 Task: Create a due date automation trigger when advanced on, on the wednesday after a card is due add fields without custom field "Resume" set to a number greater than 1 and lower or equal to 10 at 11:00 AM.
Action: Mouse moved to (1384, 107)
Screenshot: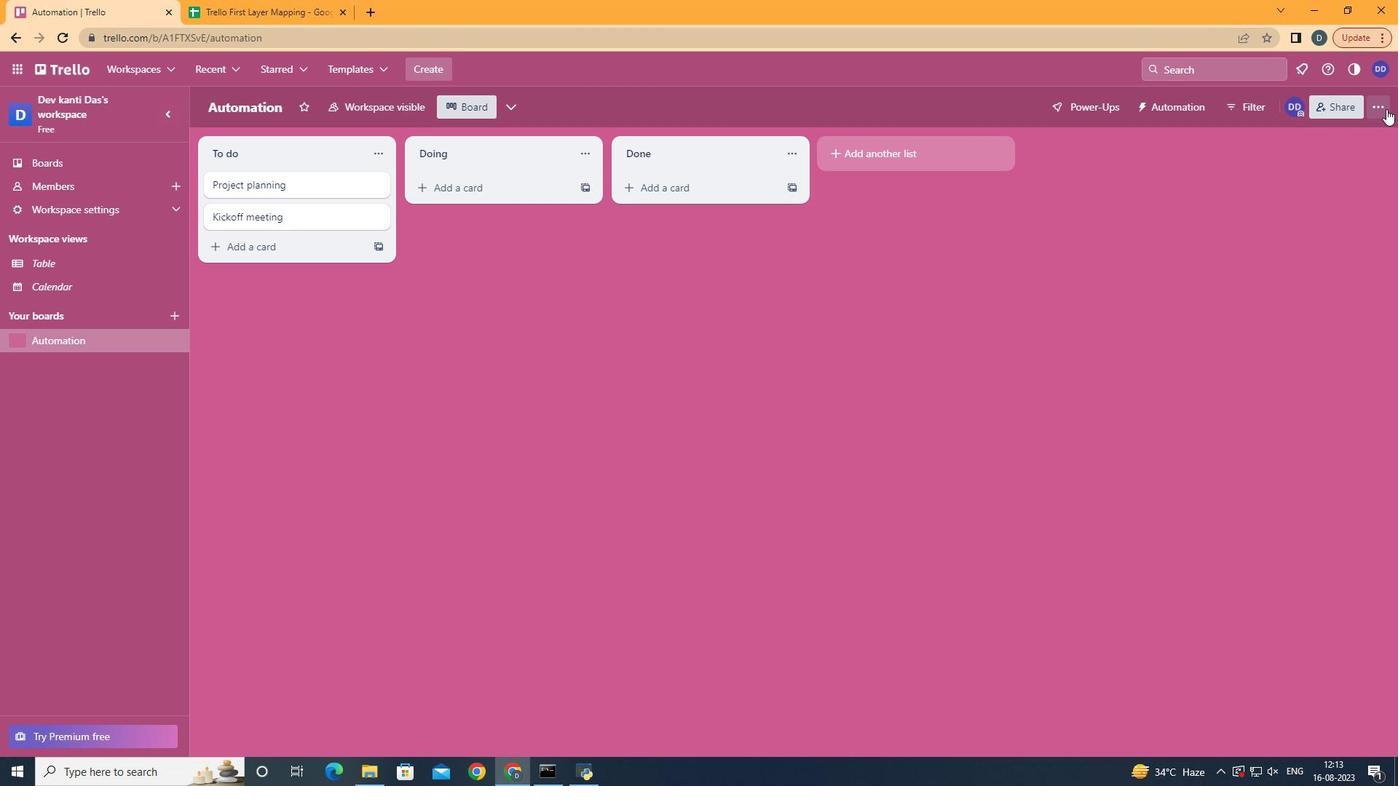 
Action: Mouse pressed left at (1384, 107)
Screenshot: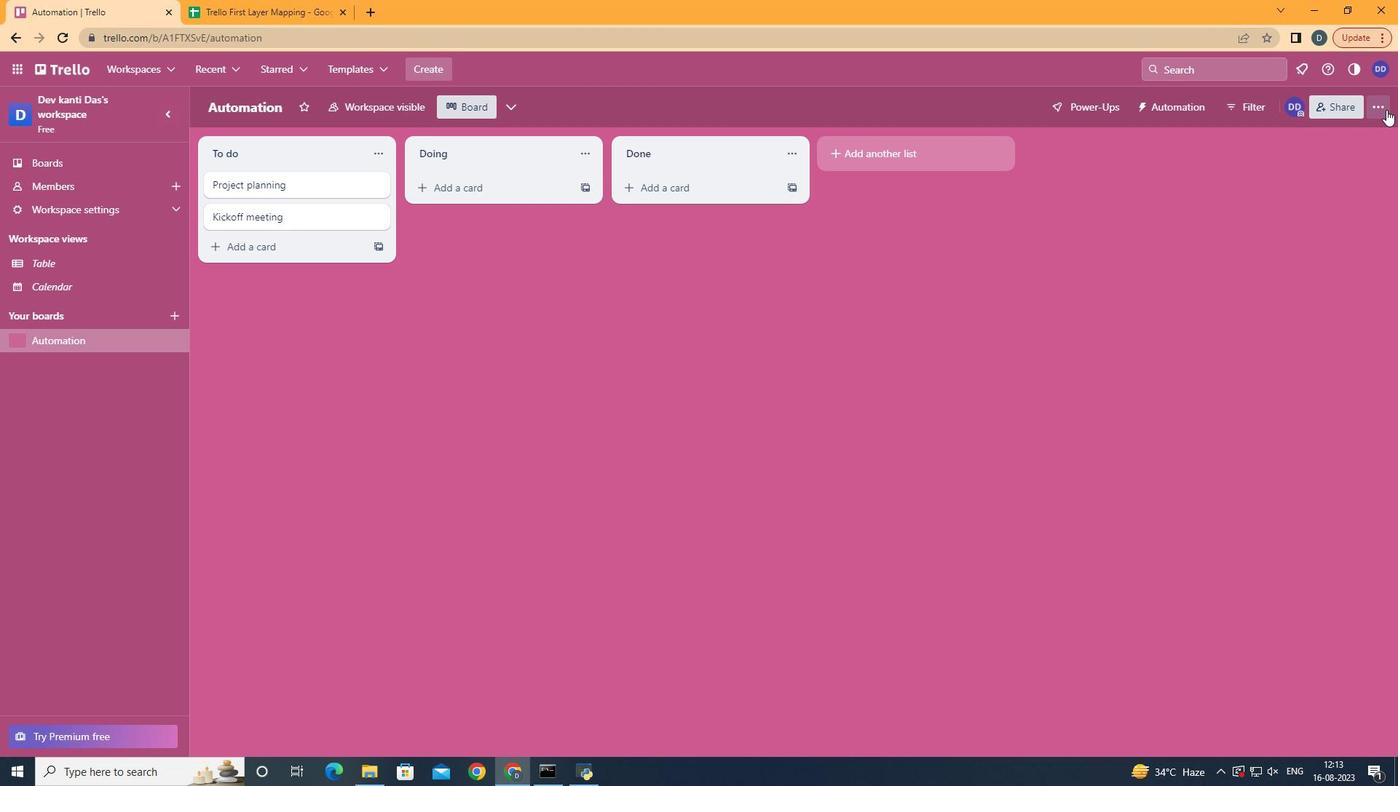 
Action: Mouse moved to (1267, 302)
Screenshot: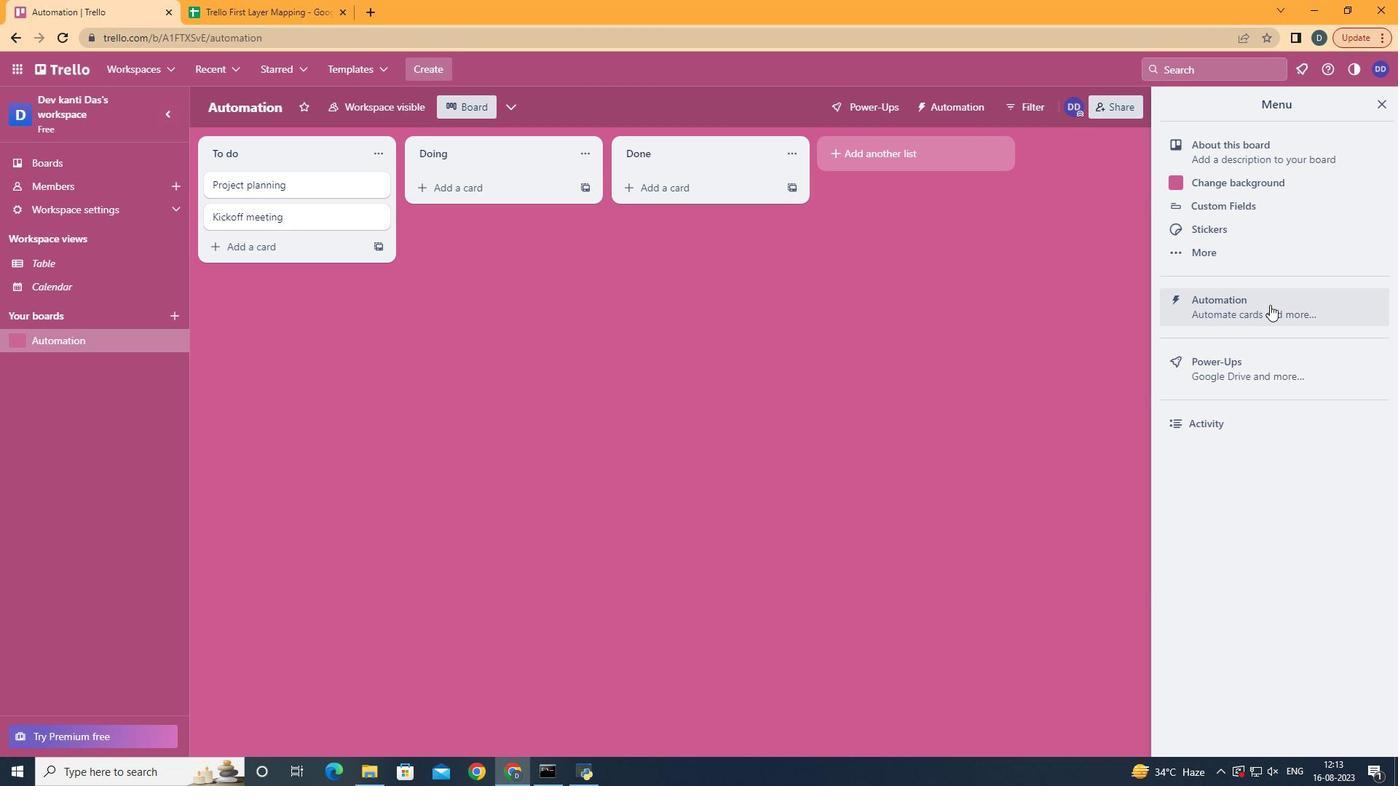 
Action: Mouse pressed left at (1267, 302)
Screenshot: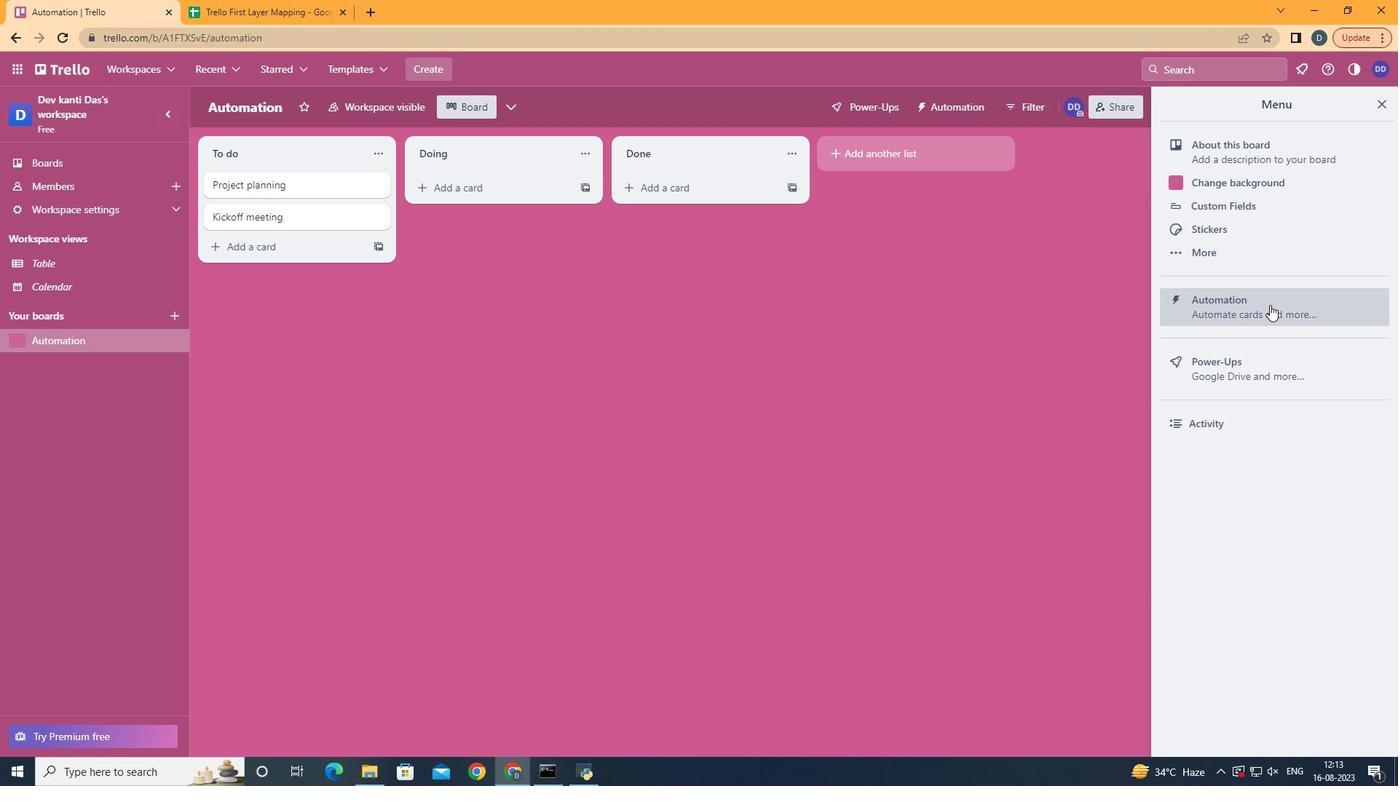 
Action: Mouse moved to (277, 292)
Screenshot: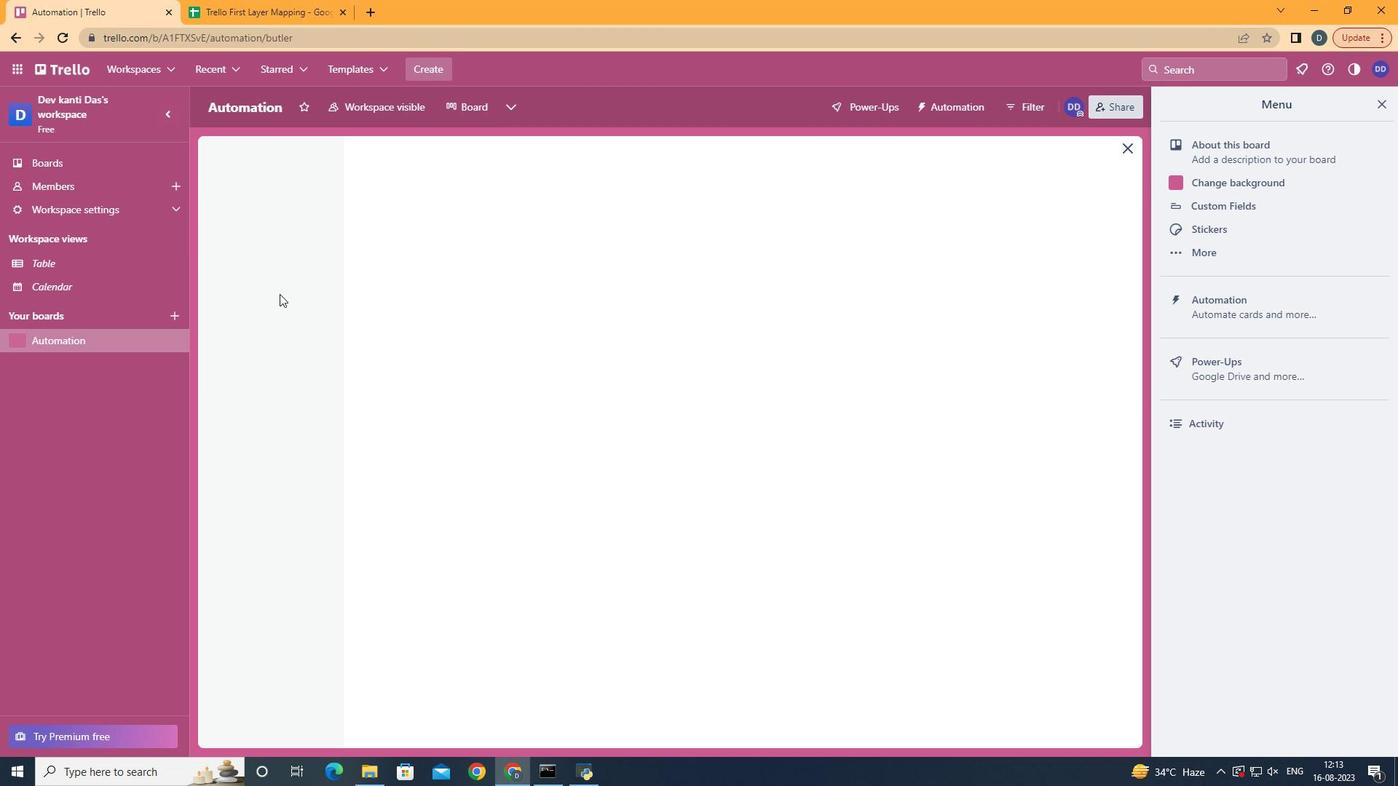 
Action: Mouse pressed left at (277, 292)
Screenshot: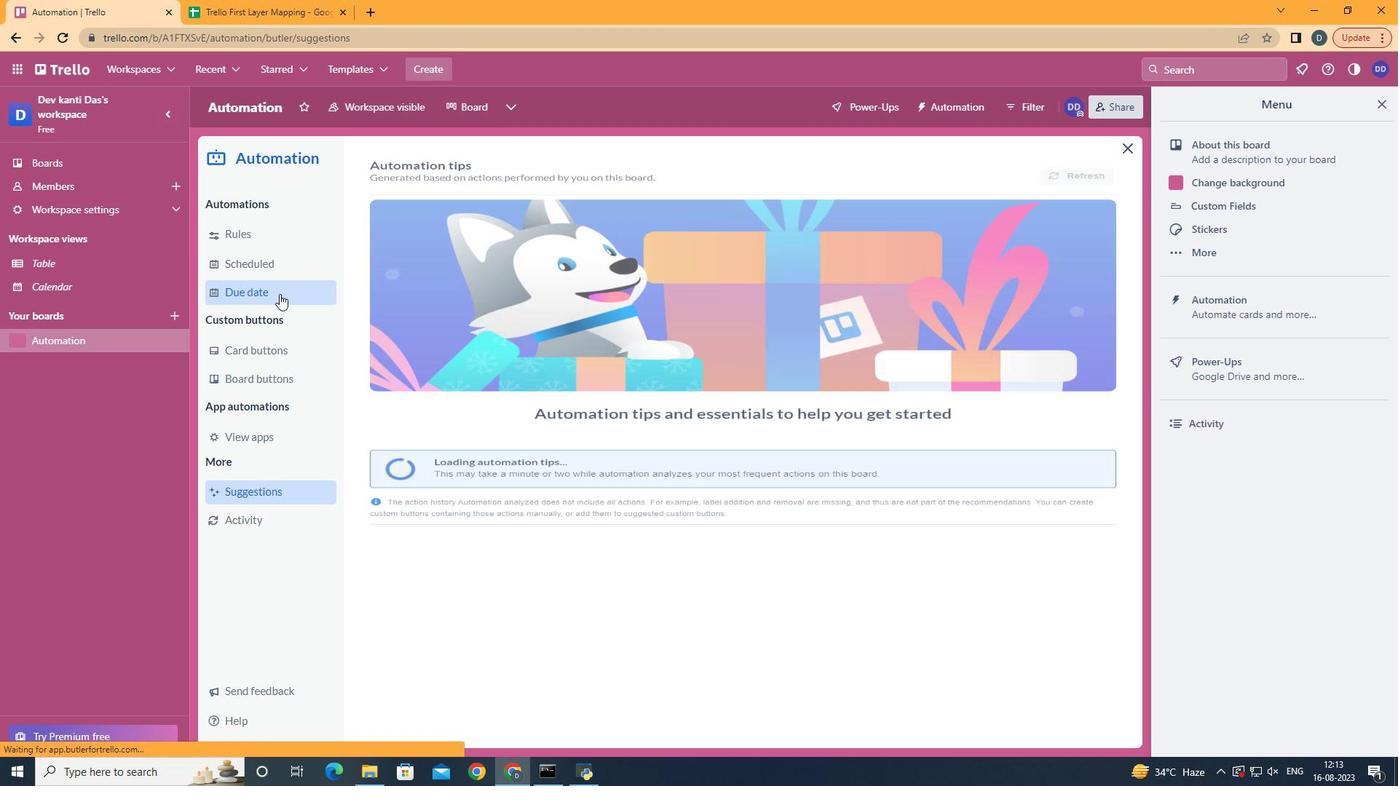 
Action: Mouse moved to (1024, 175)
Screenshot: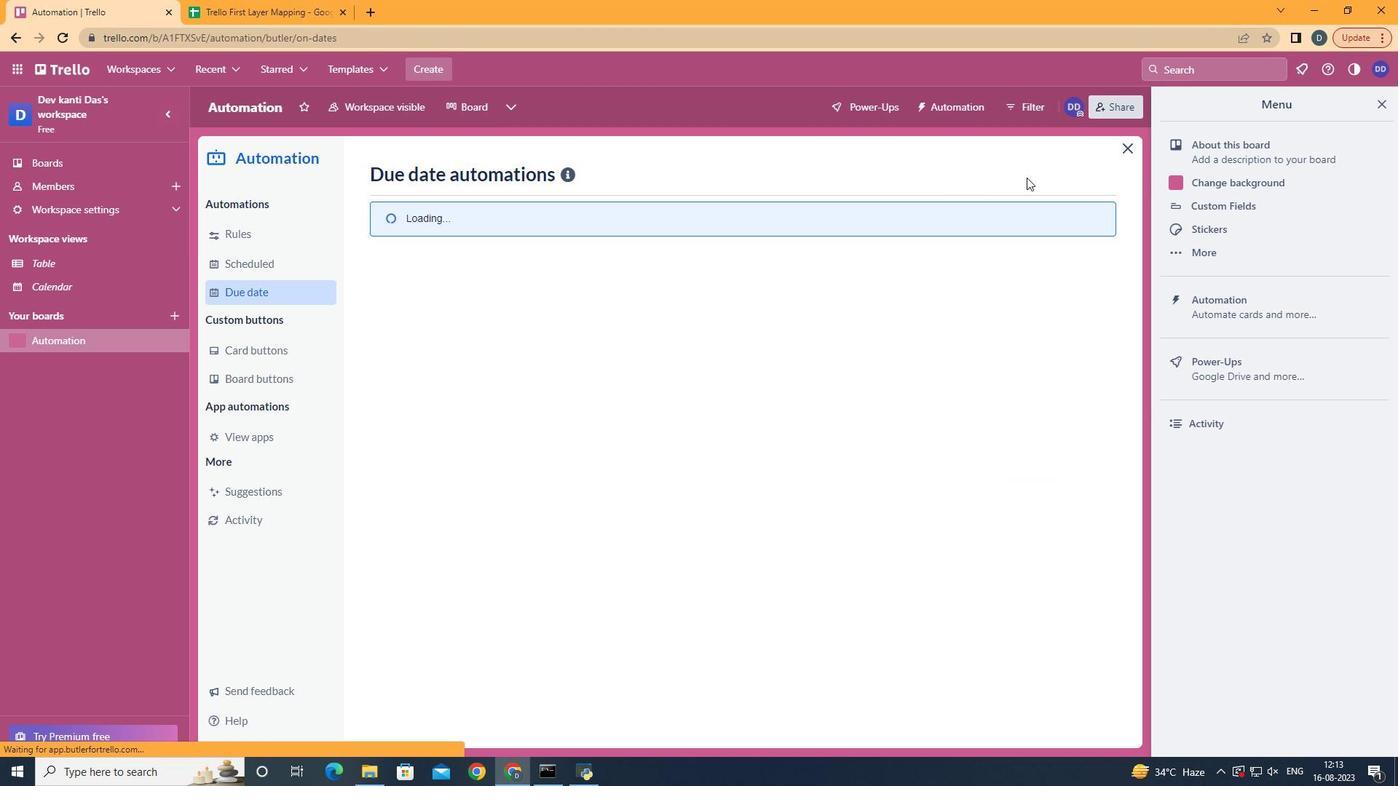
Action: Mouse pressed left at (1024, 175)
Screenshot: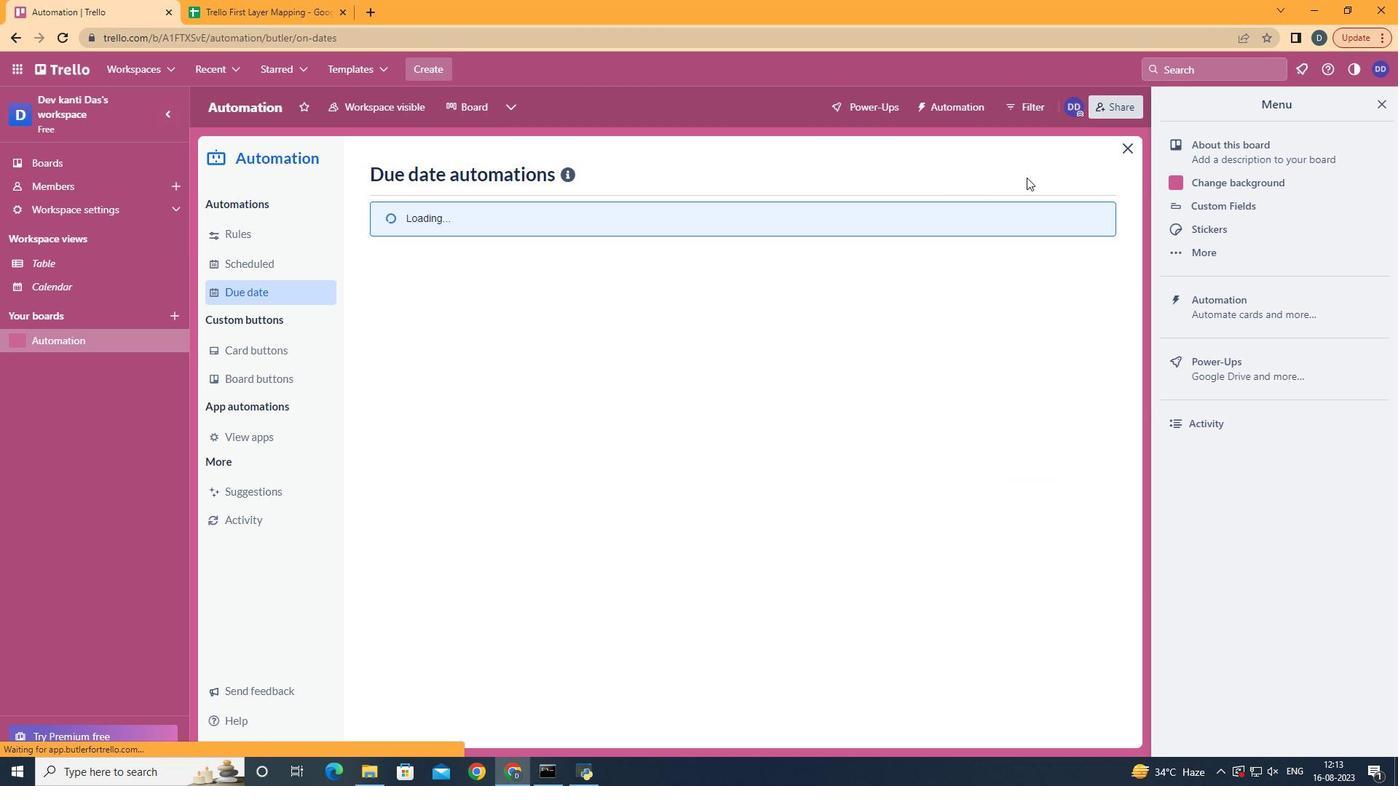 
Action: Mouse pressed left at (1024, 175)
Screenshot: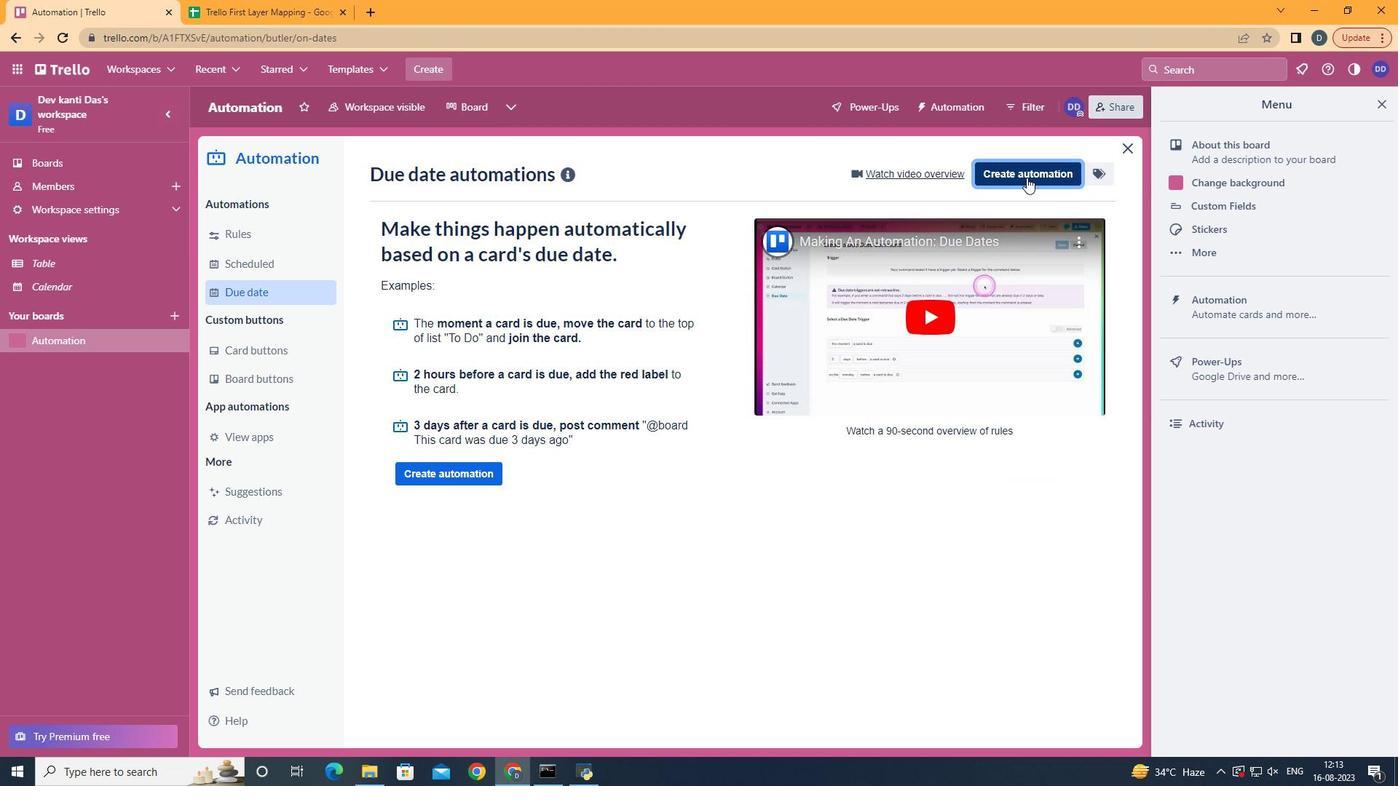 
Action: Mouse moved to (790, 310)
Screenshot: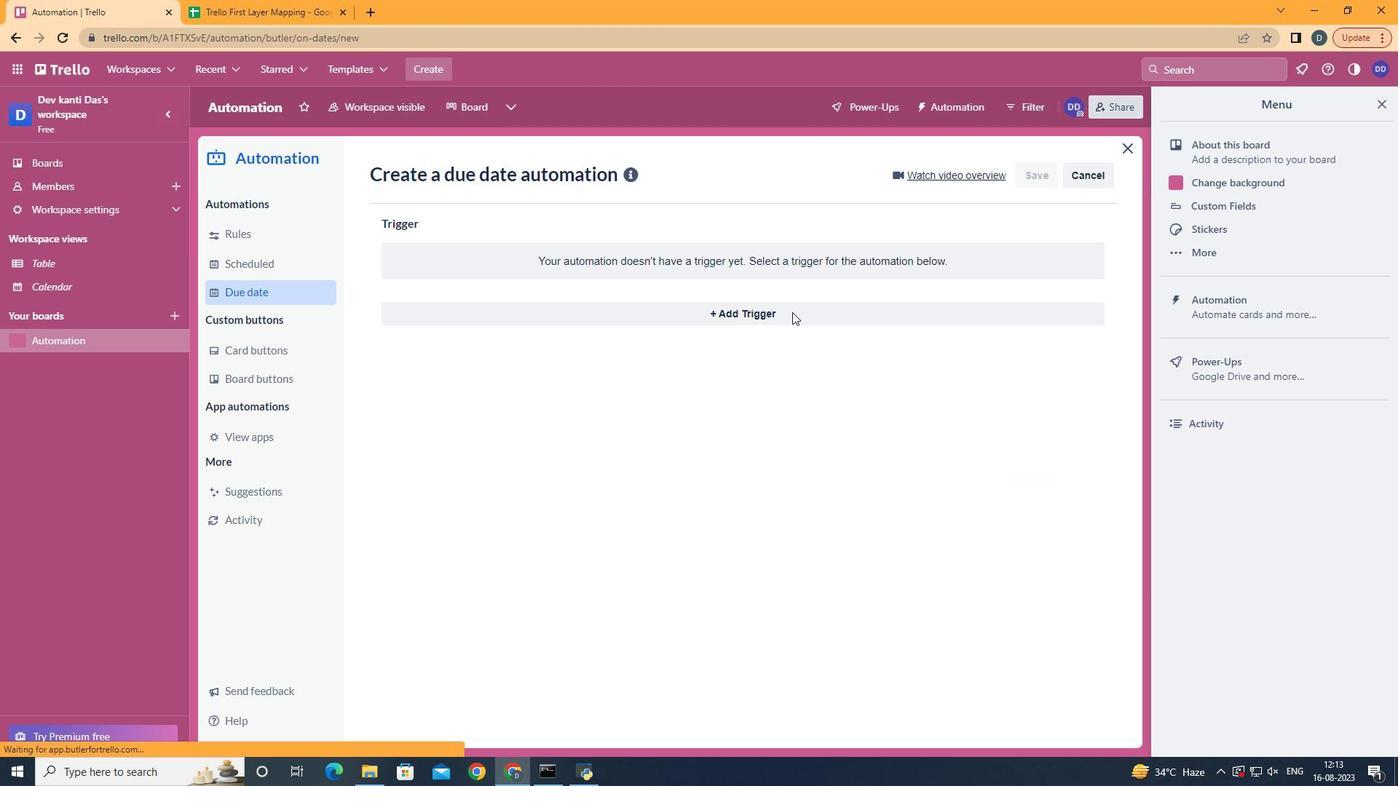
Action: Mouse pressed left at (790, 310)
Screenshot: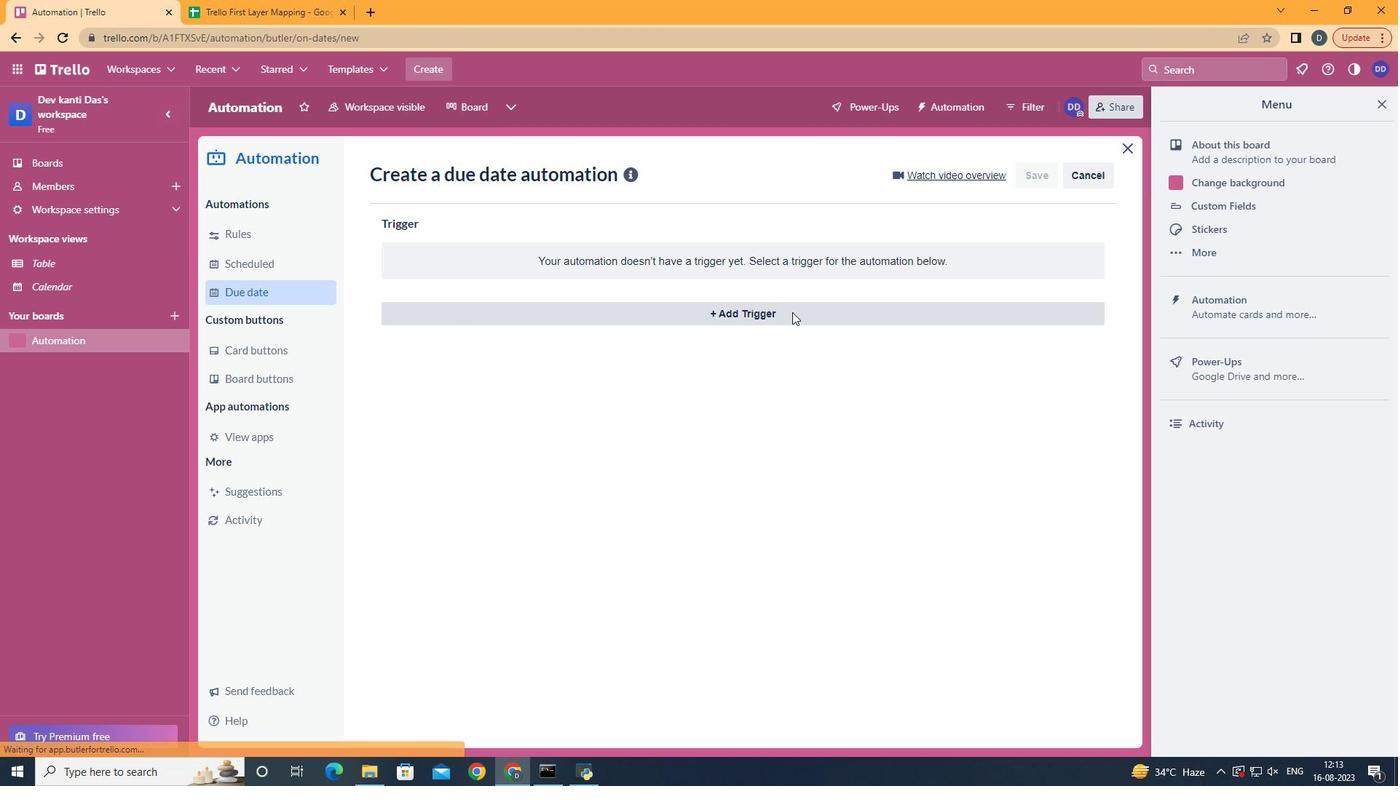 
Action: Mouse moved to (480, 438)
Screenshot: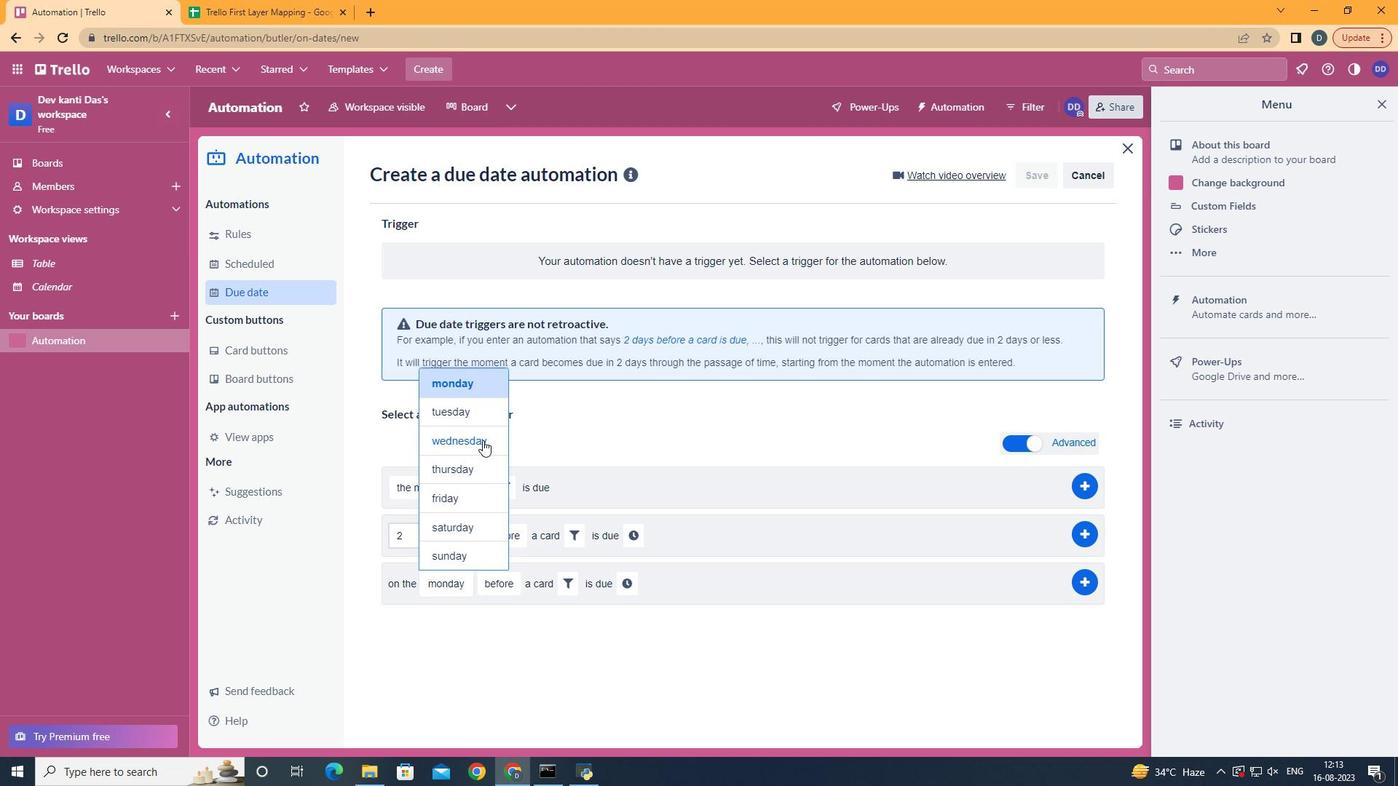 
Action: Mouse pressed left at (480, 438)
Screenshot: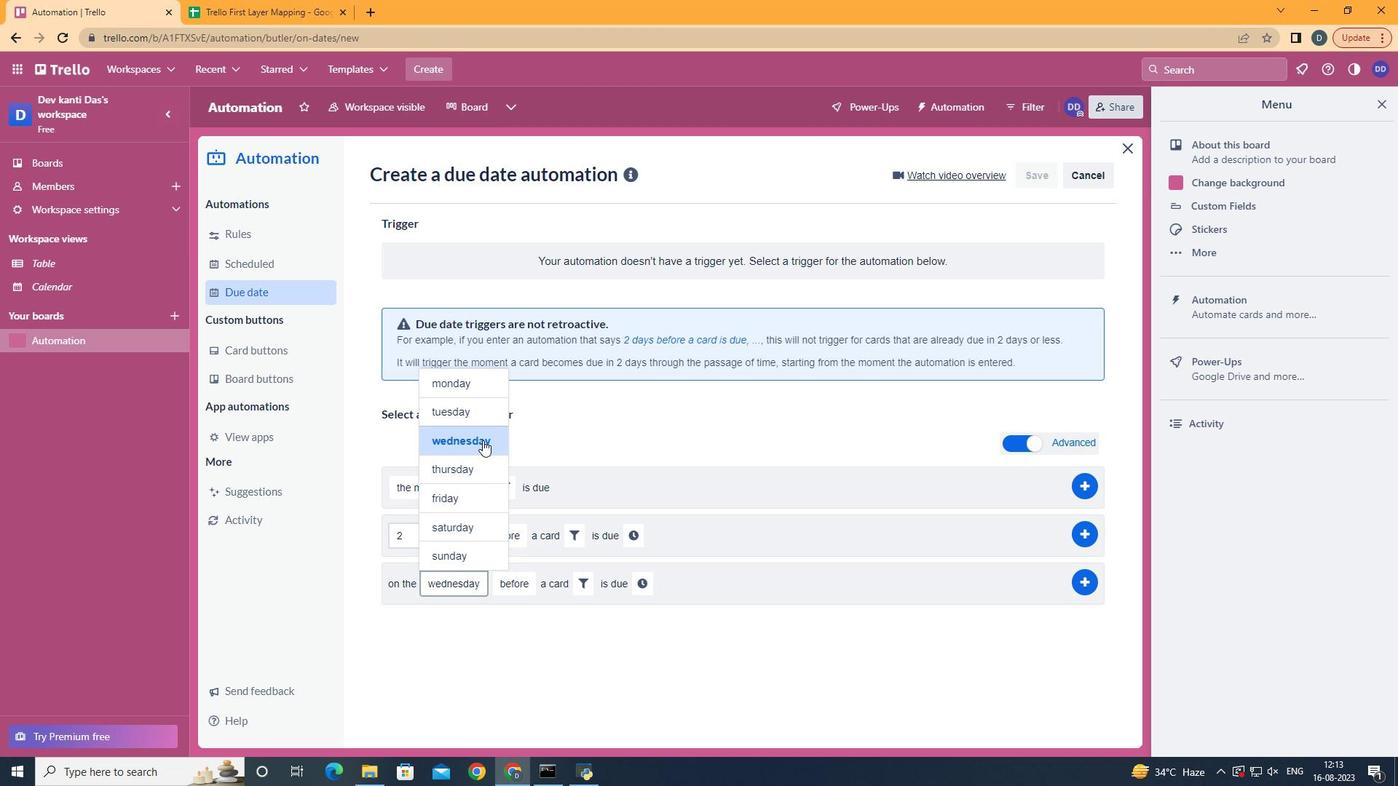 
Action: Mouse moved to (529, 640)
Screenshot: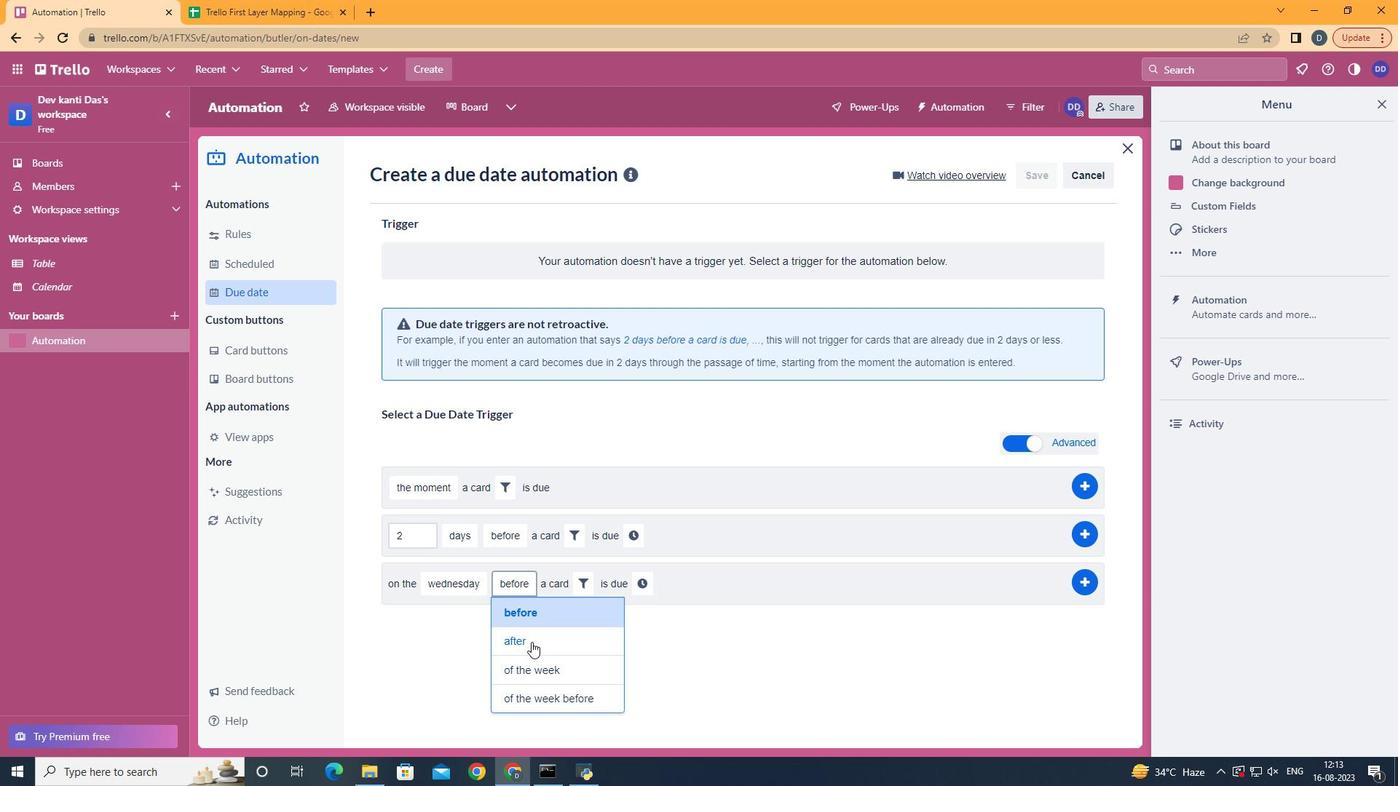 
Action: Mouse pressed left at (529, 640)
Screenshot: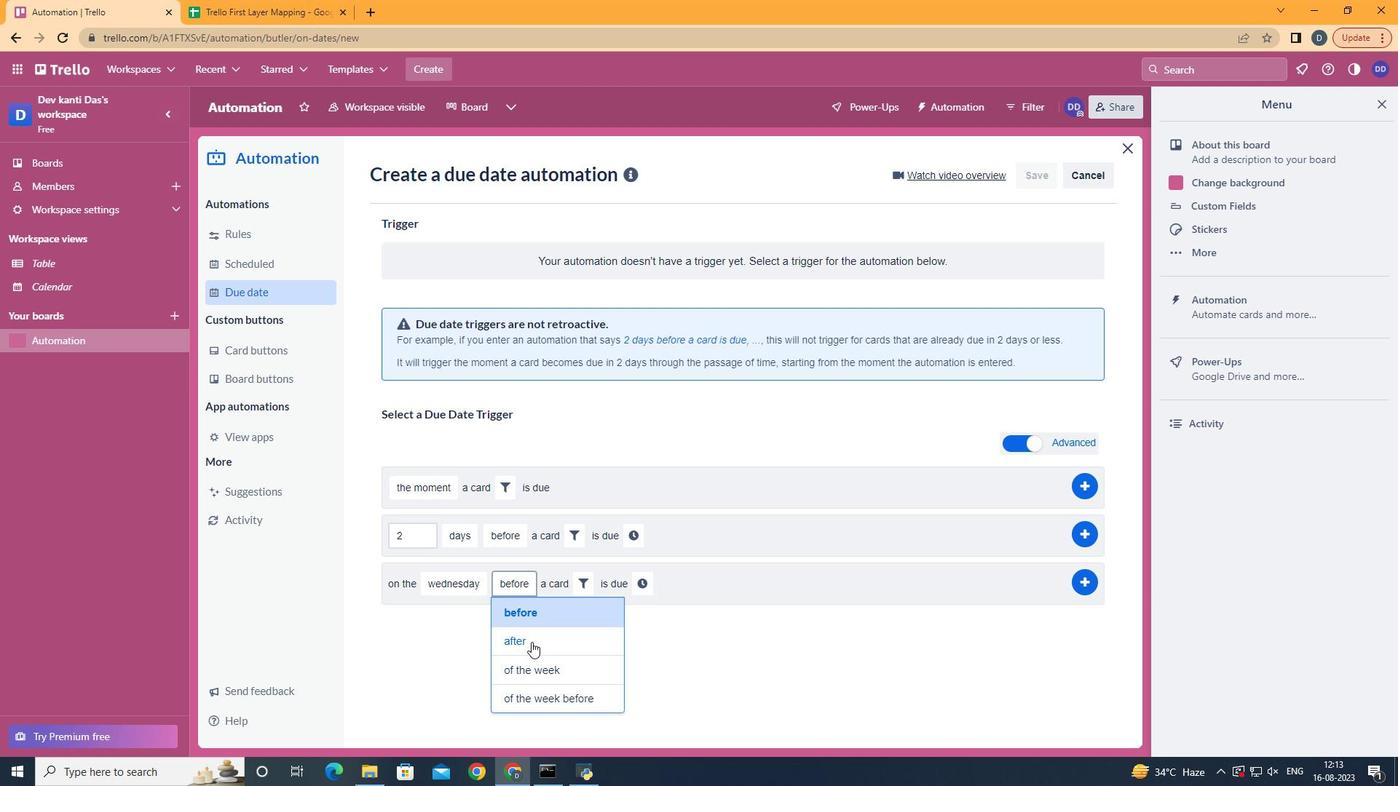 
Action: Mouse moved to (570, 572)
Screenshot: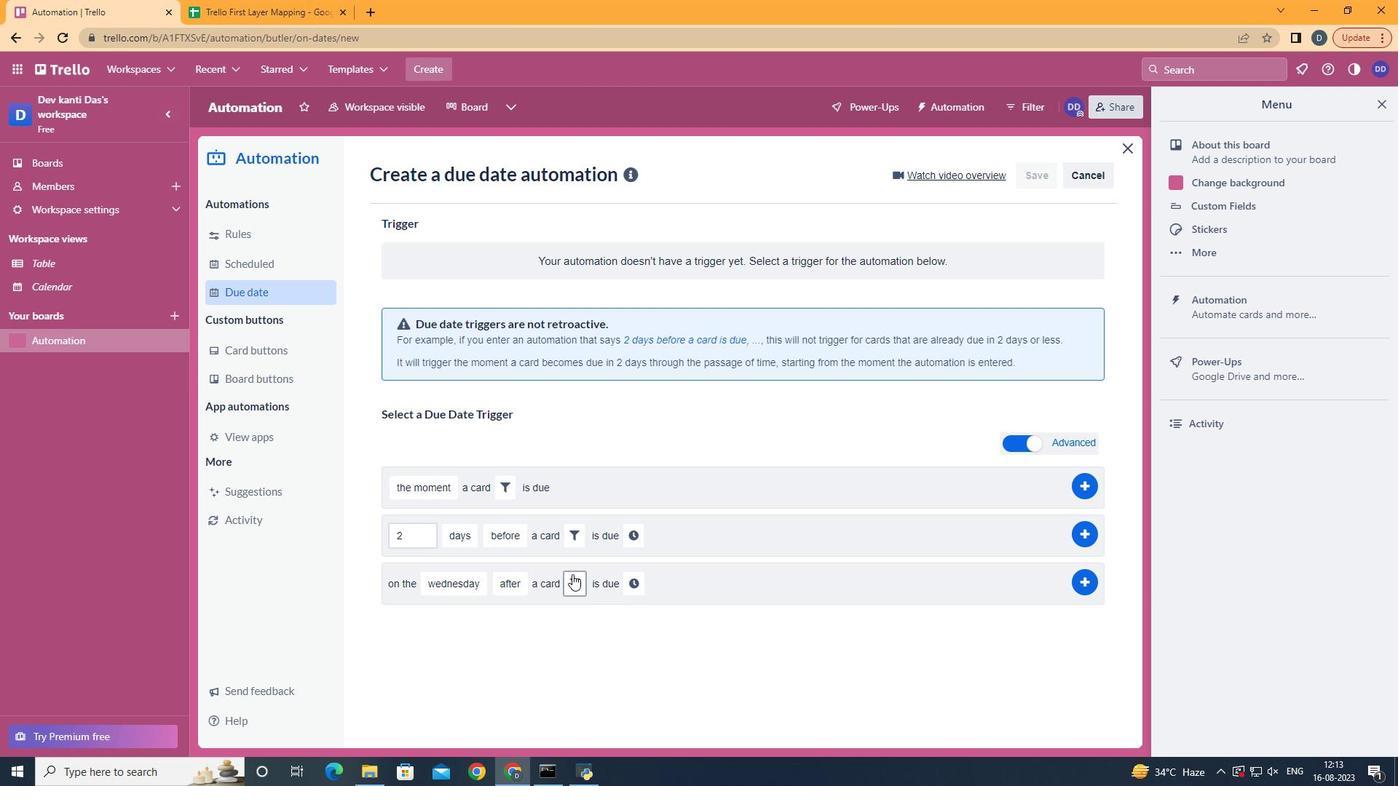 
Action: Mouse pressed left at (570, 572)
Screenshot: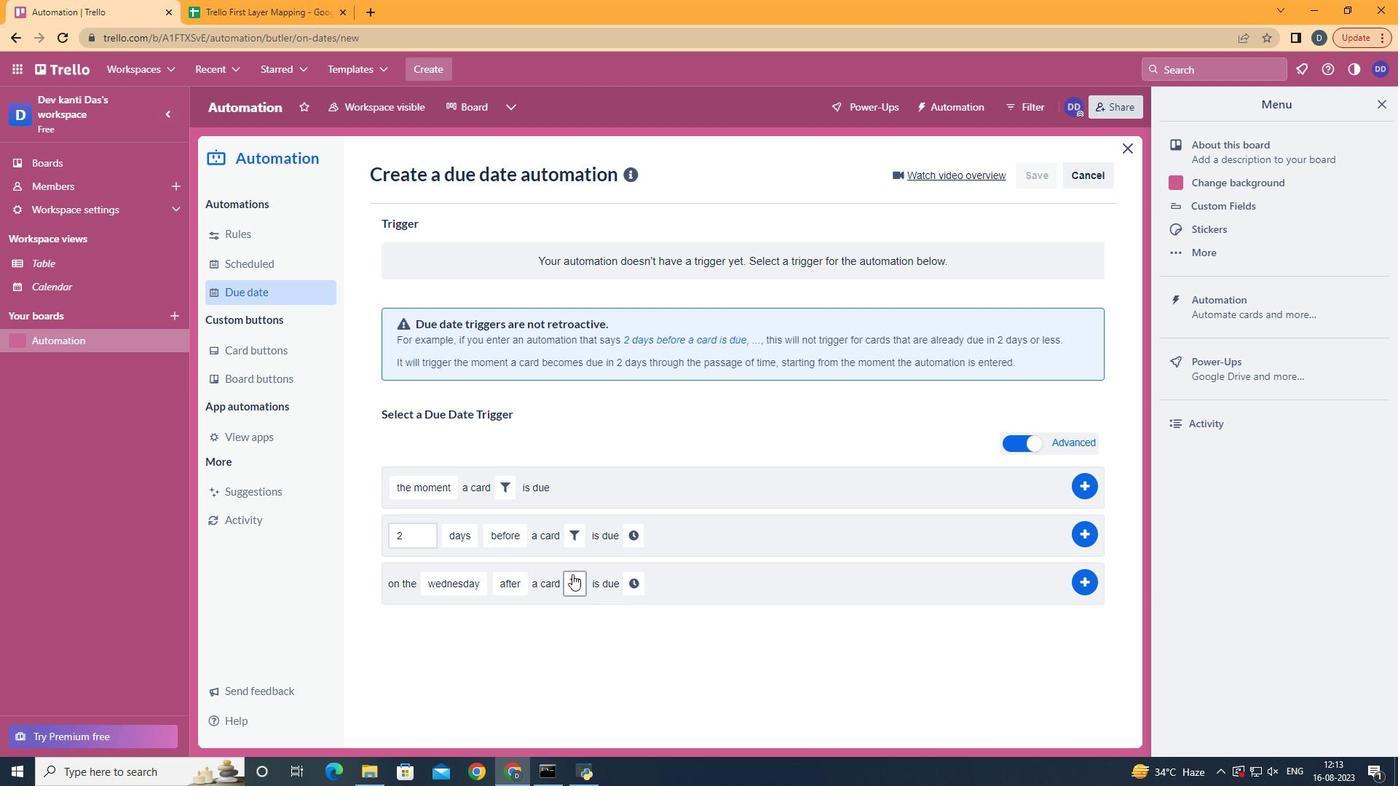 
Action: Mouse moved to (799, 632)
Screenshot: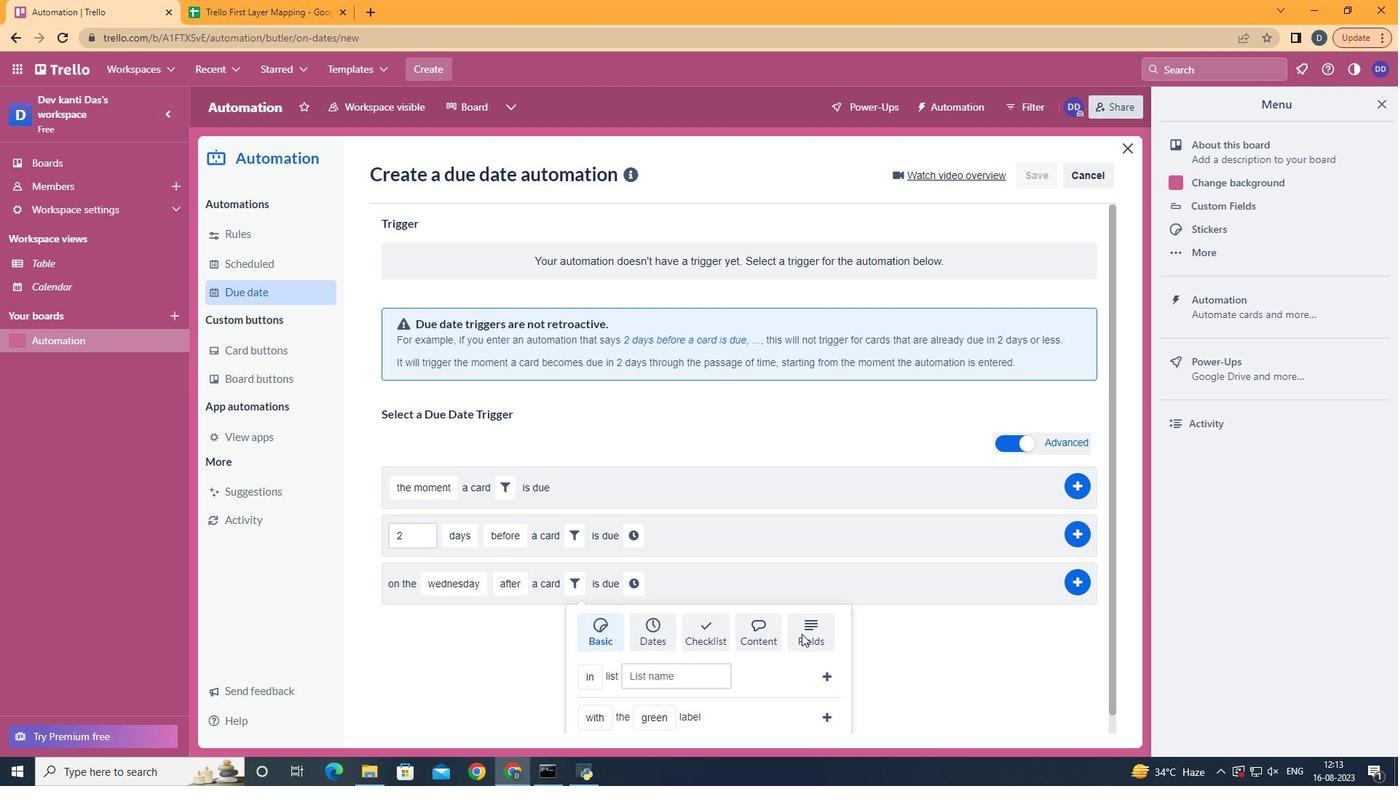 
Action: Mouse pressed left at (799, 632)
Screenshot: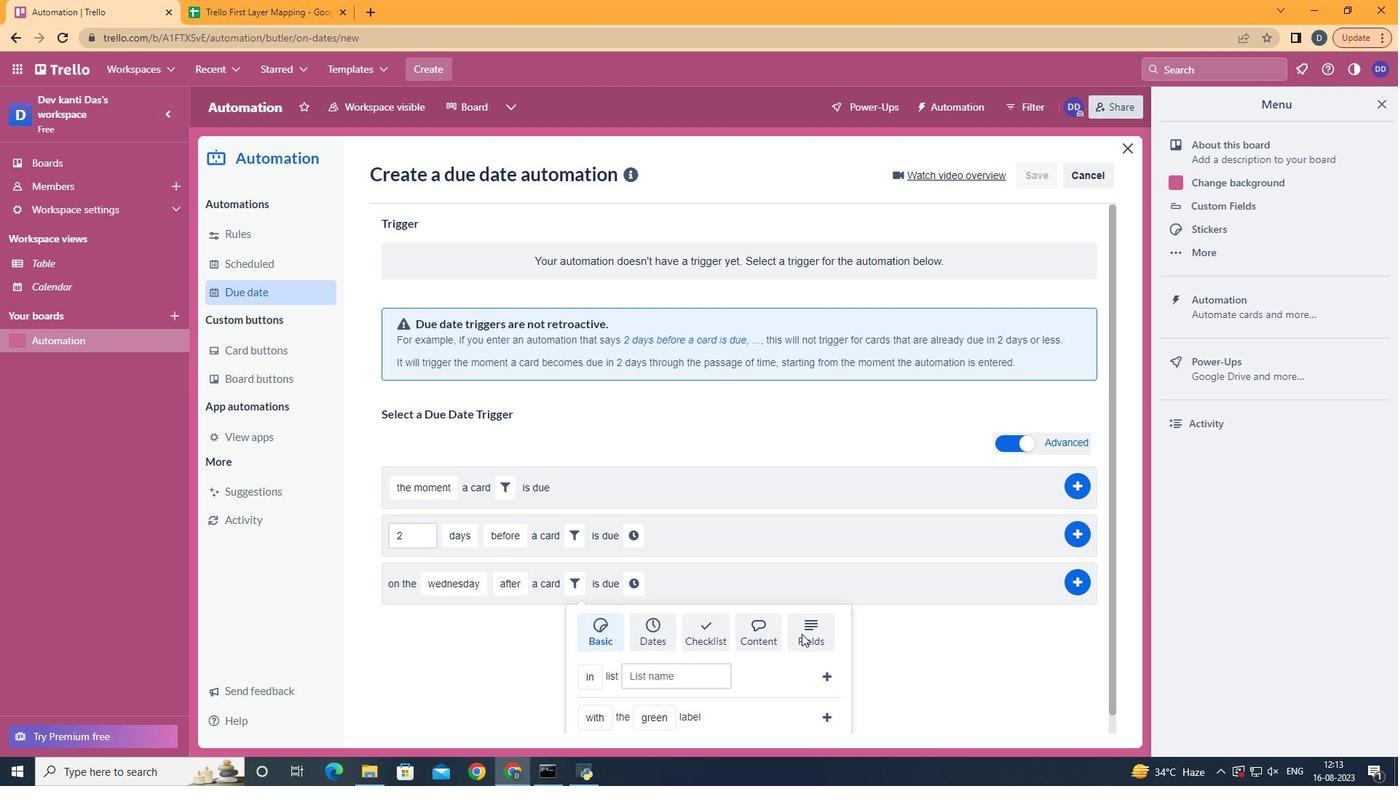 
Action: Mouse scrolled (799, 631) with delta (0, 0)
Screenshot: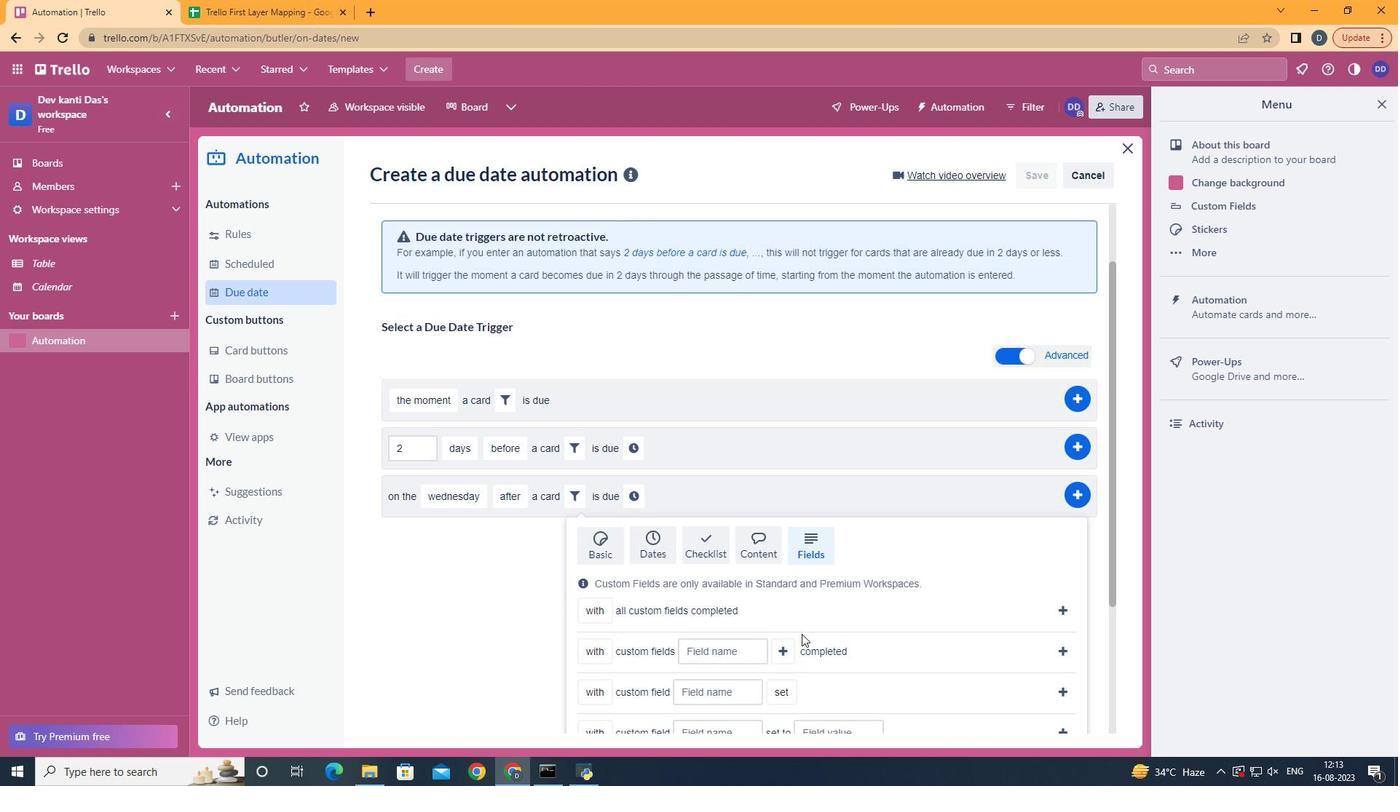 
Action: Mouse scrolled (799, 631) with delta (0, 0)
Screenshot: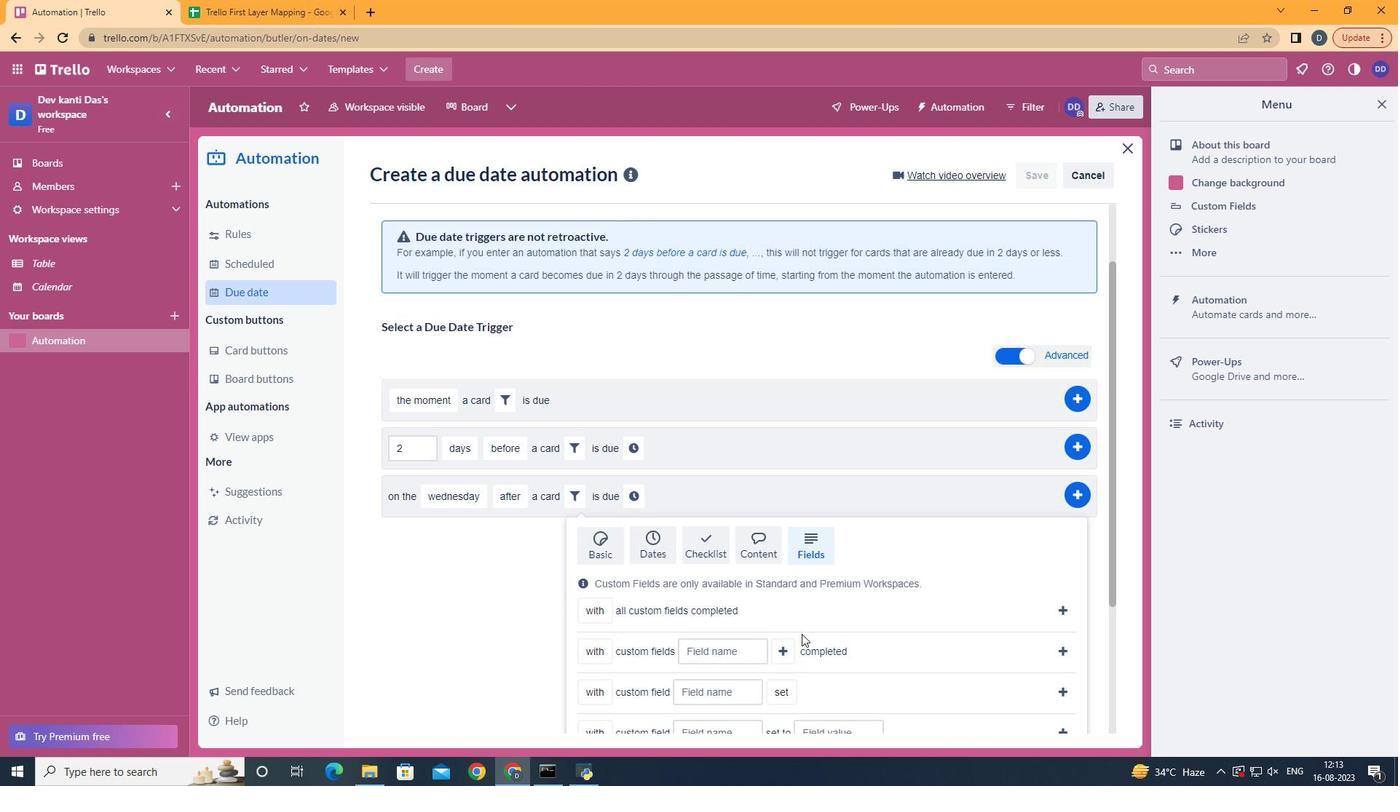 
Action: Mouse scrolled (799, 631) with delta (0, 0)
Screenshot: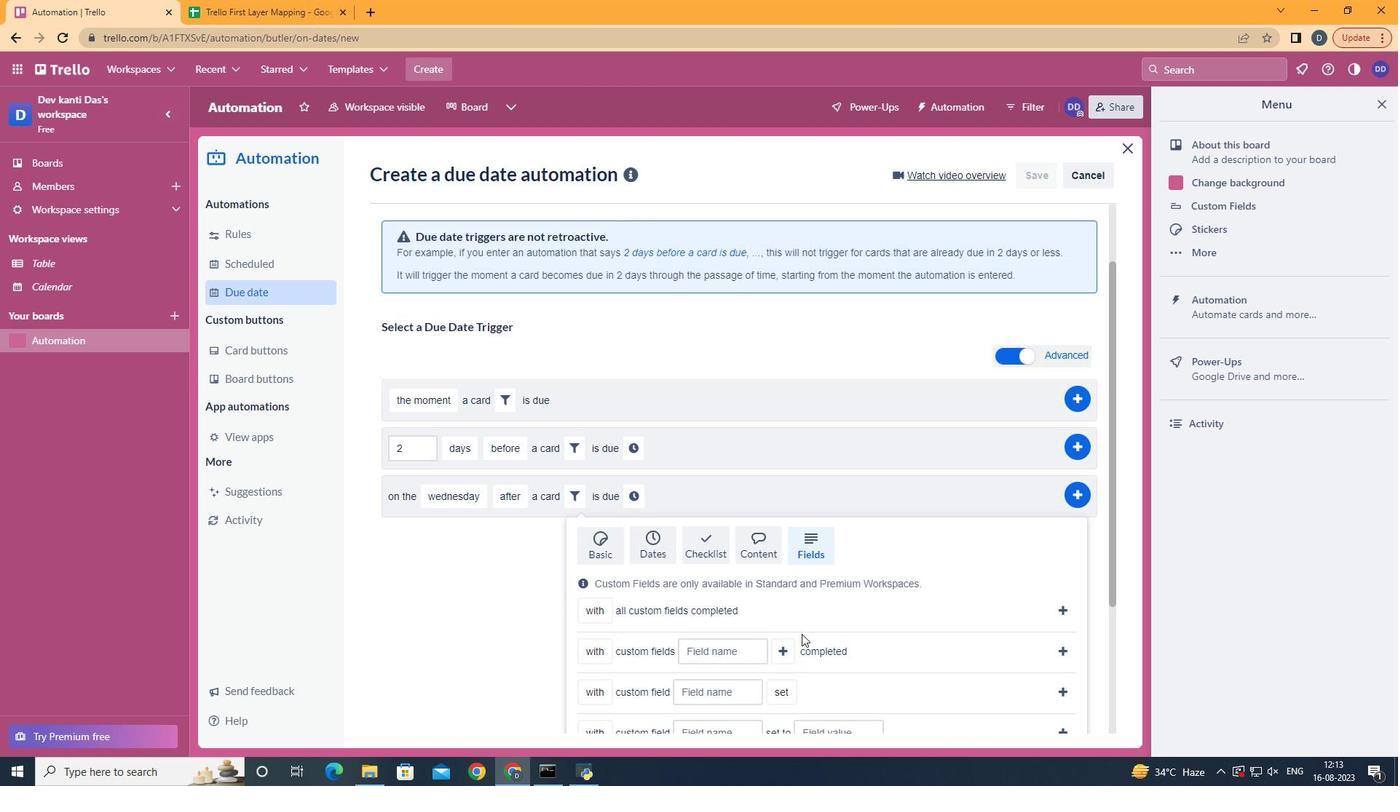 
Action: Mouse scrolled (799, 631) with delta (0, 0)
Screenshot: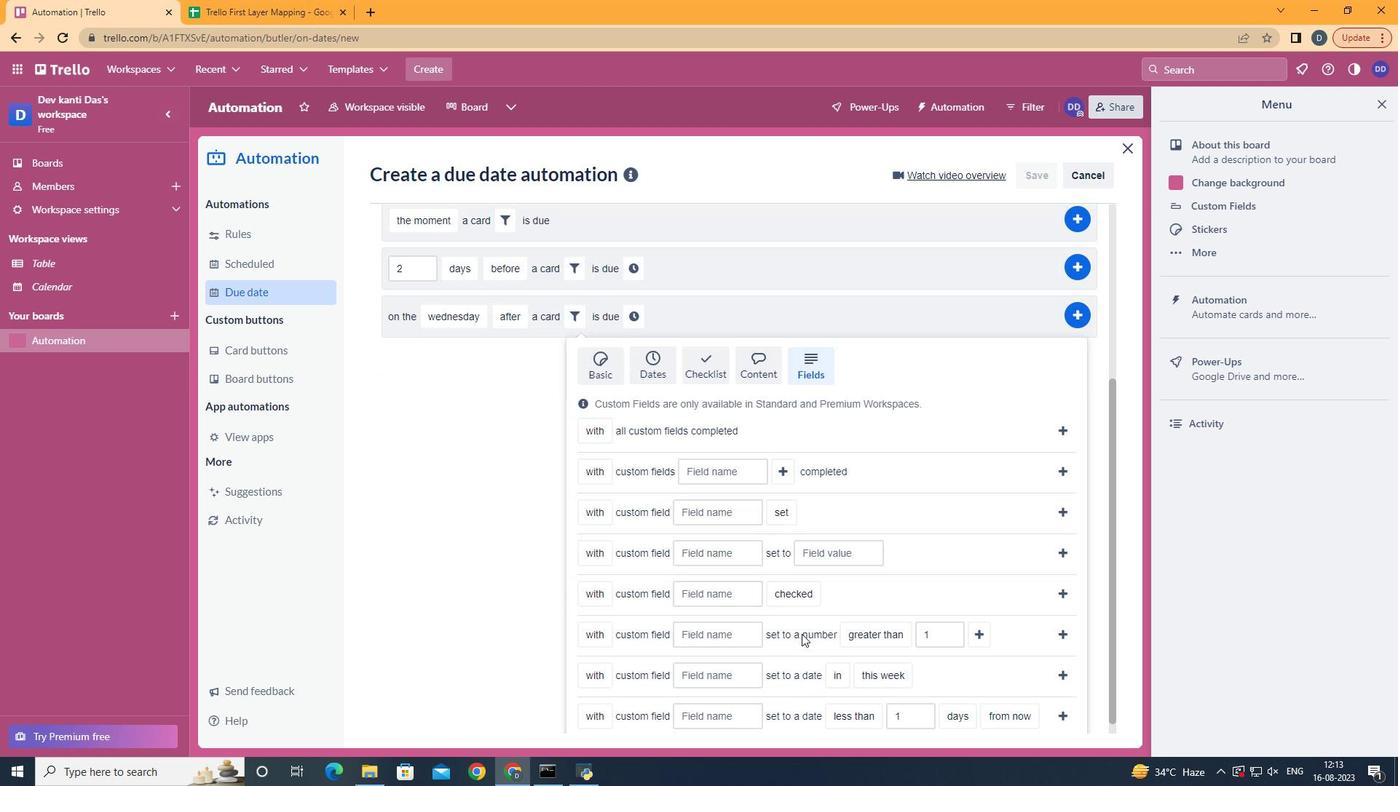 
Action: Mouse scrolled (799, 631) with delta (0, 0)
Screenshot: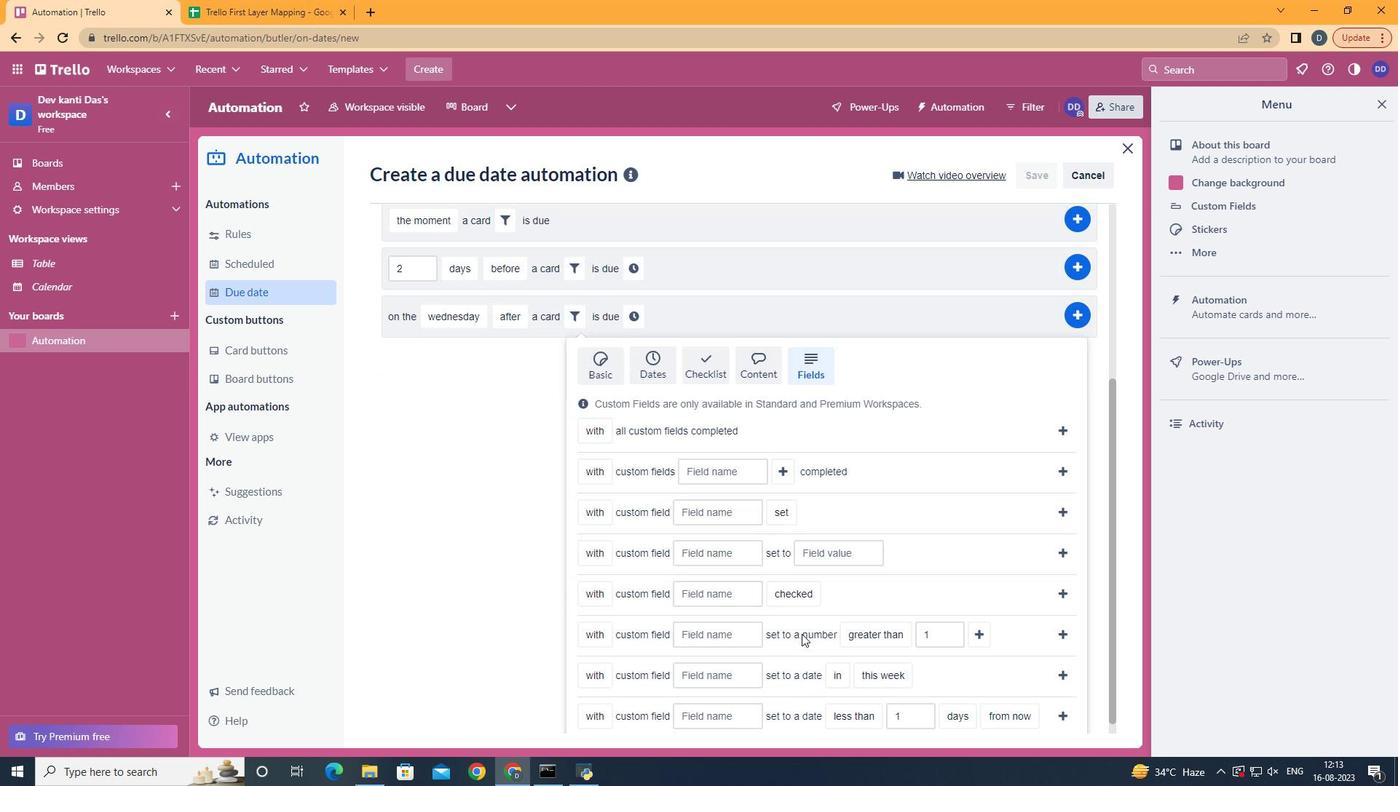 
Action: Mouse moved to (696, 630)
Screenshot: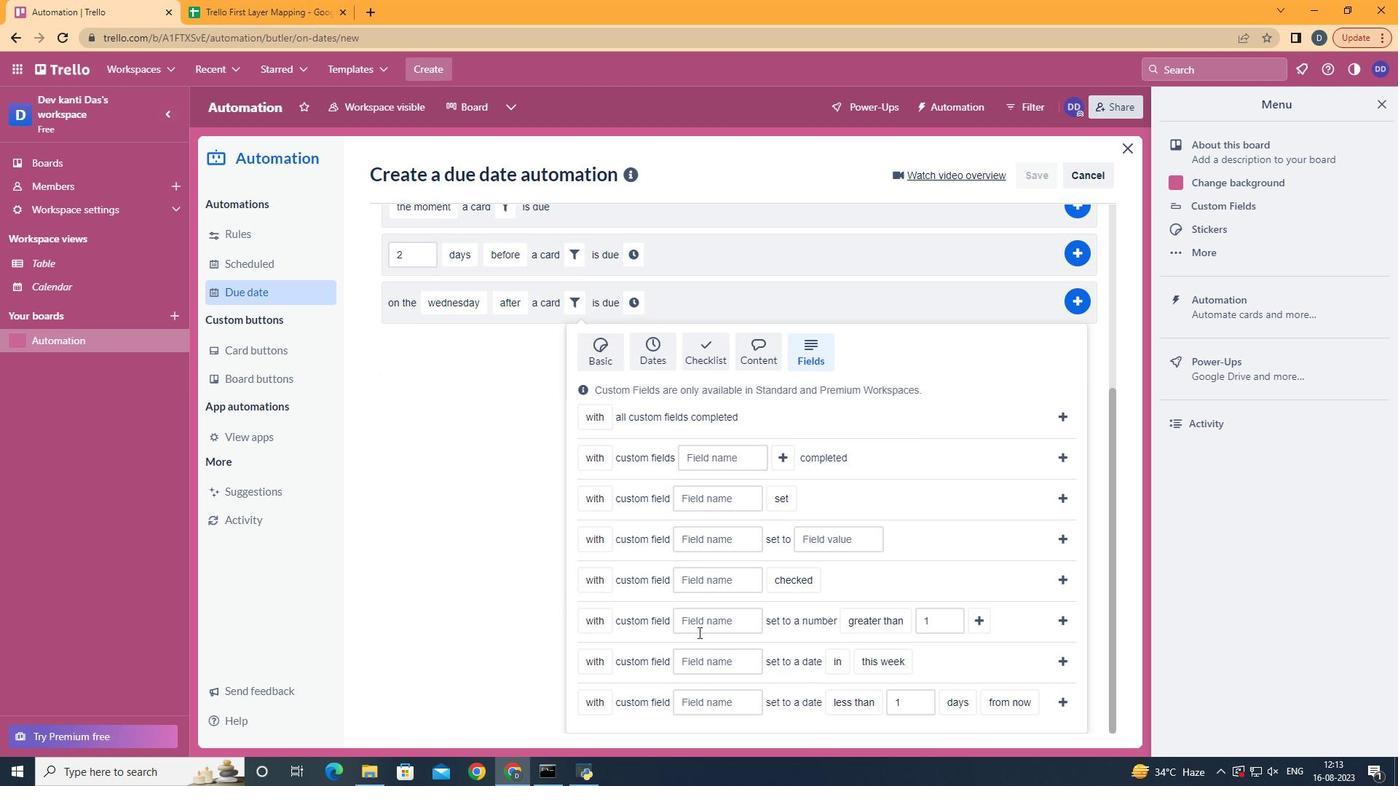 
Action: Mouse pressed left at (696, 630)
Screenshot: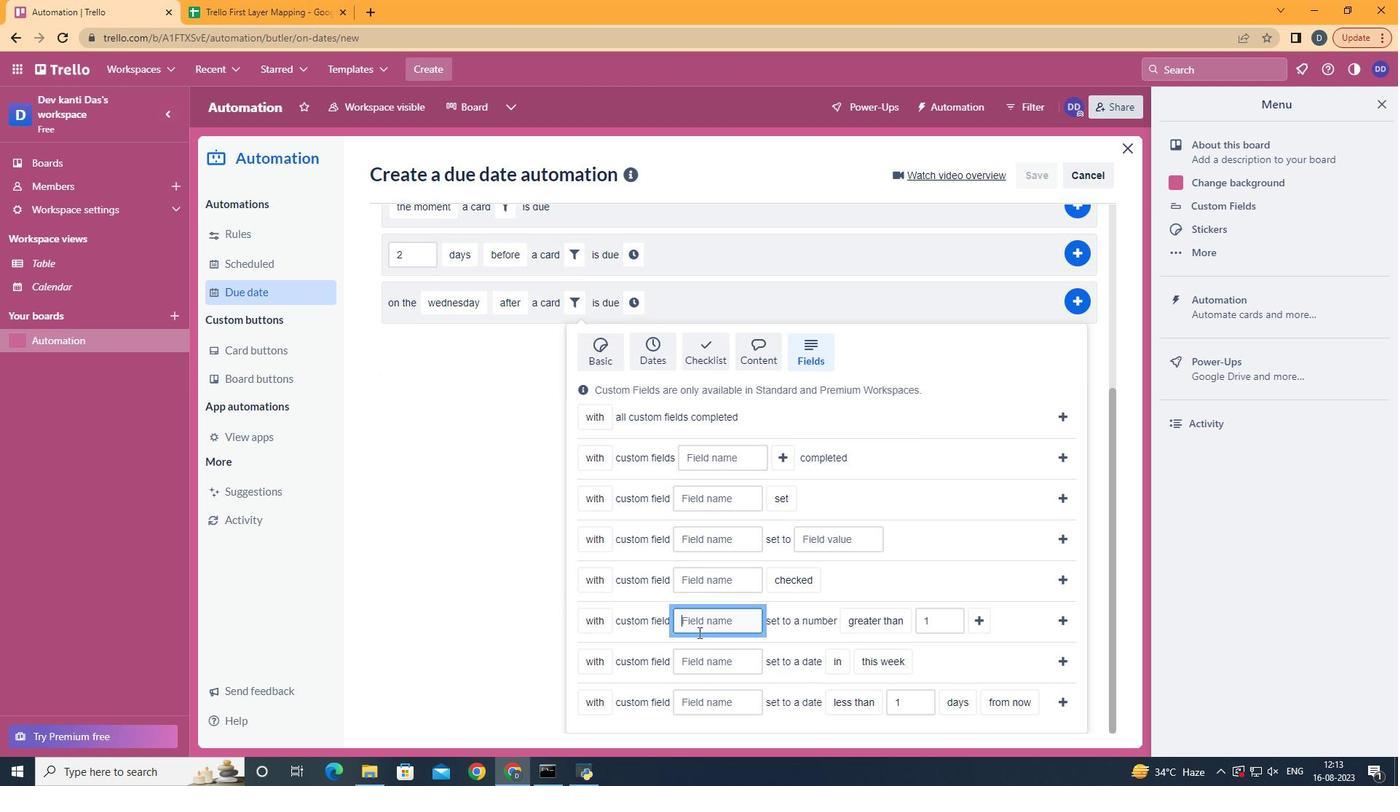 
Action: Mouse moved to (610, 664)
Screenshot: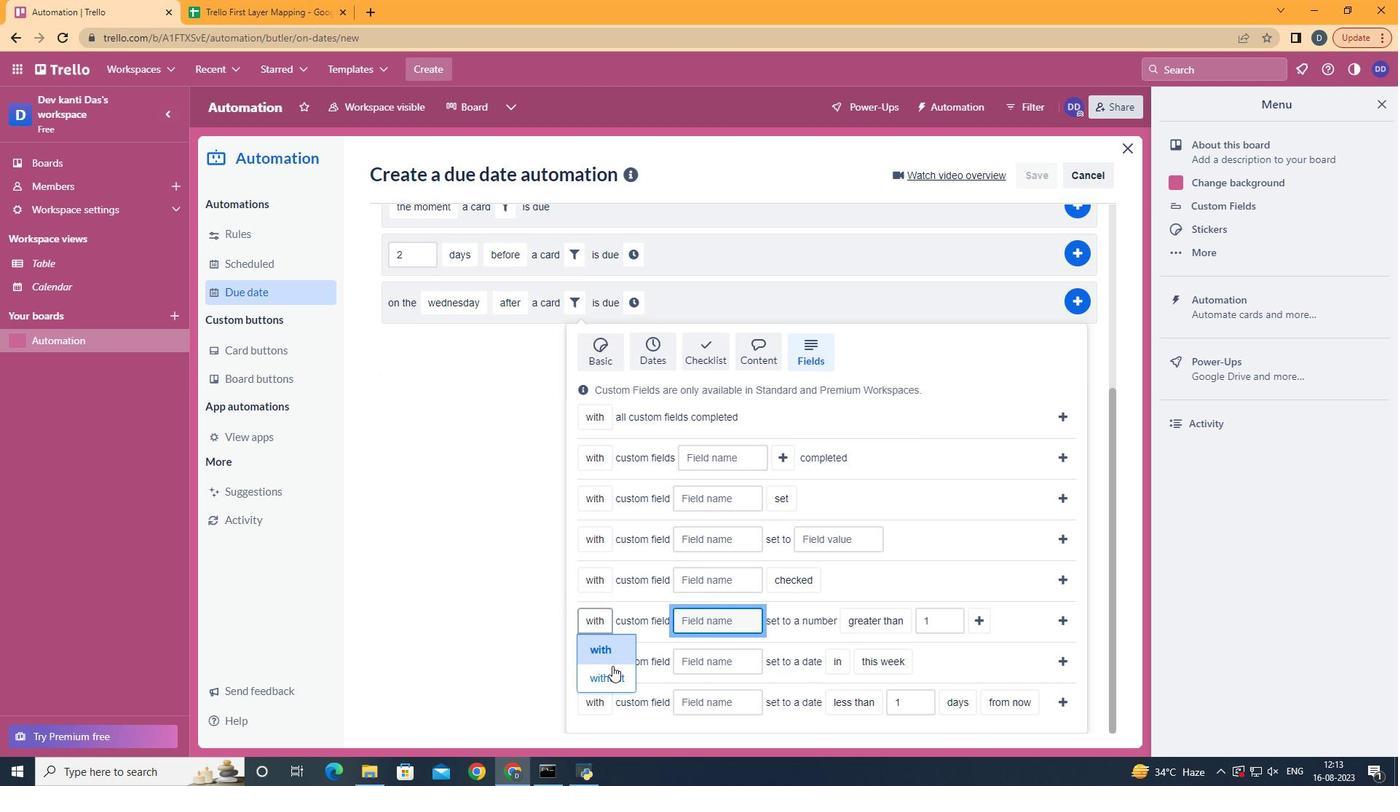 
Action: Mouse pressed left at (610, 664)
Screenshot: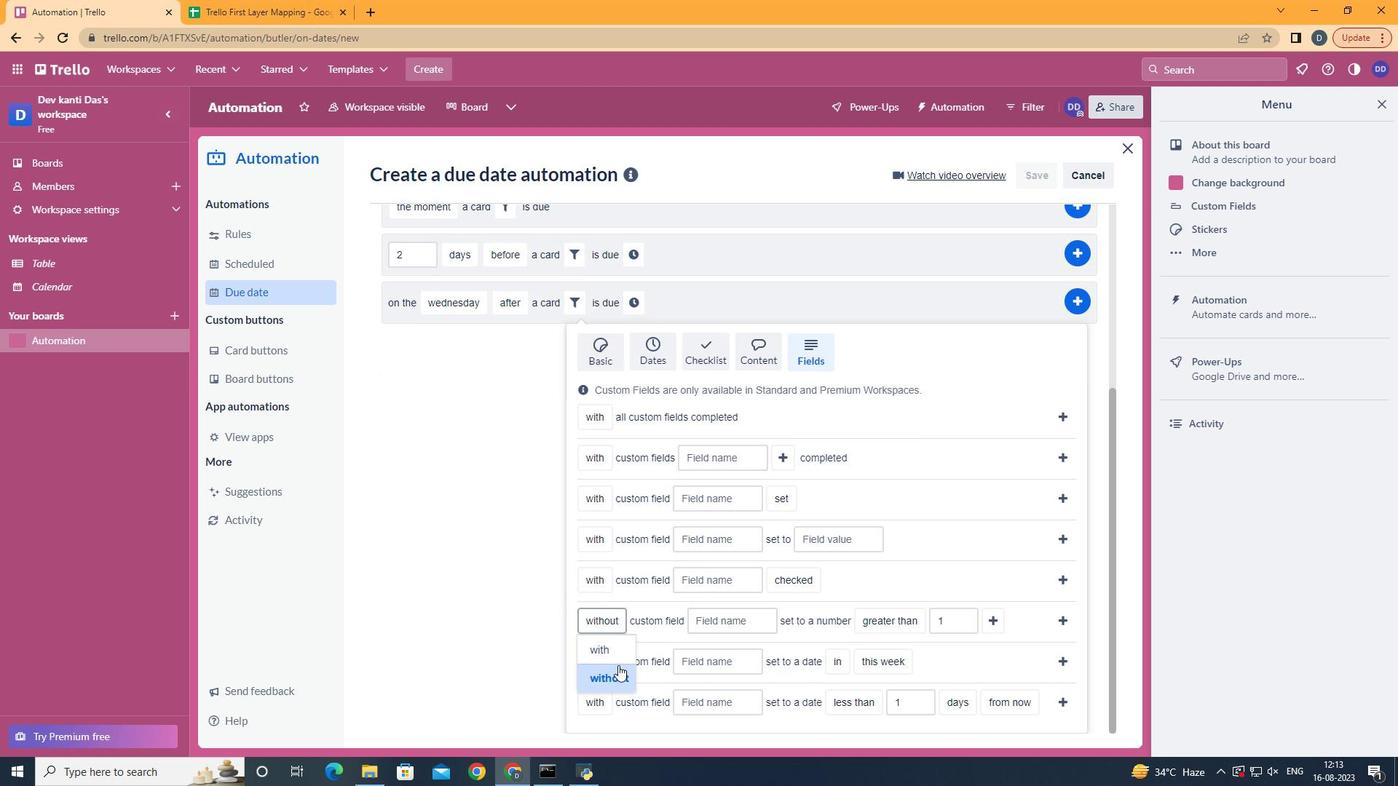 
Action: Mouse moved to (696, 620)
Screenshot: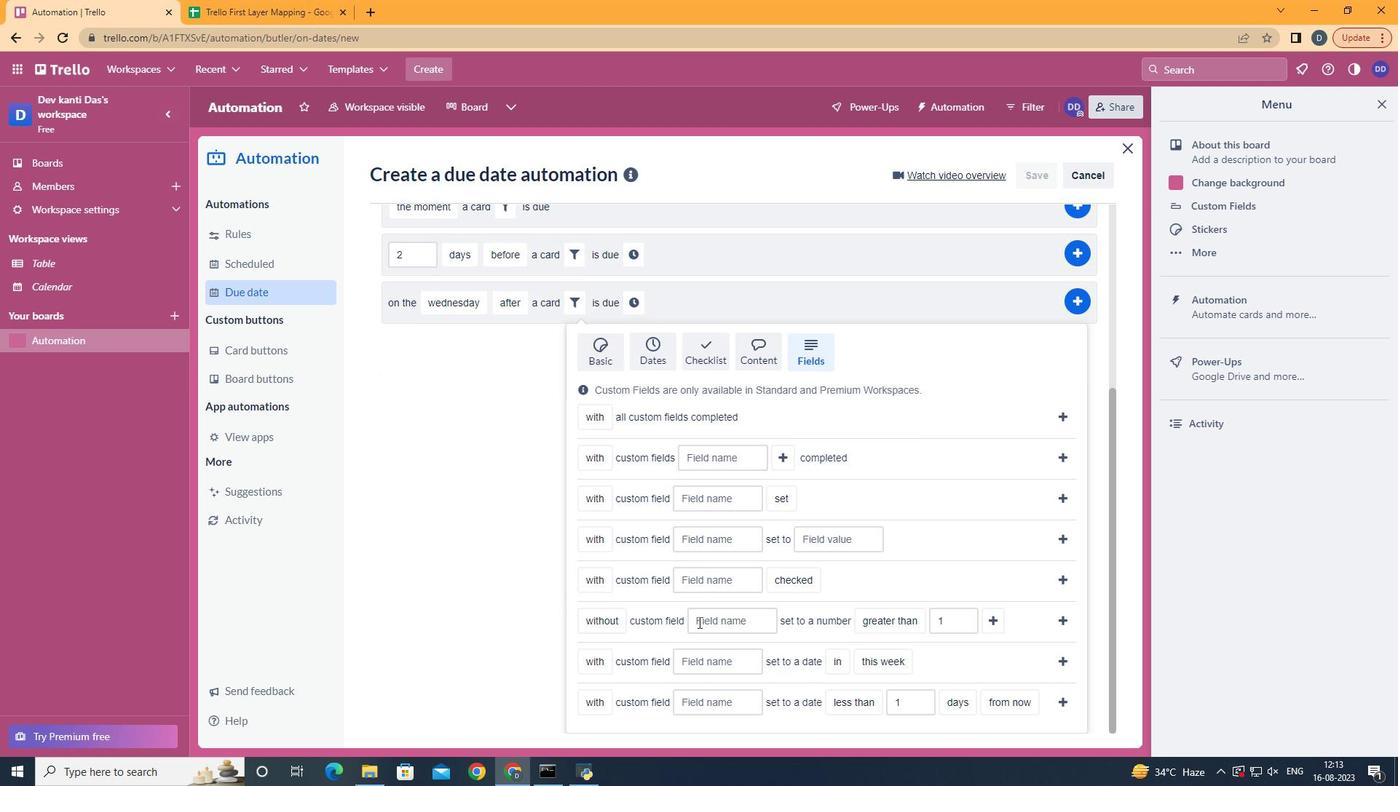 
Action: Mouse pressed left at (696, 620)
Screenshot: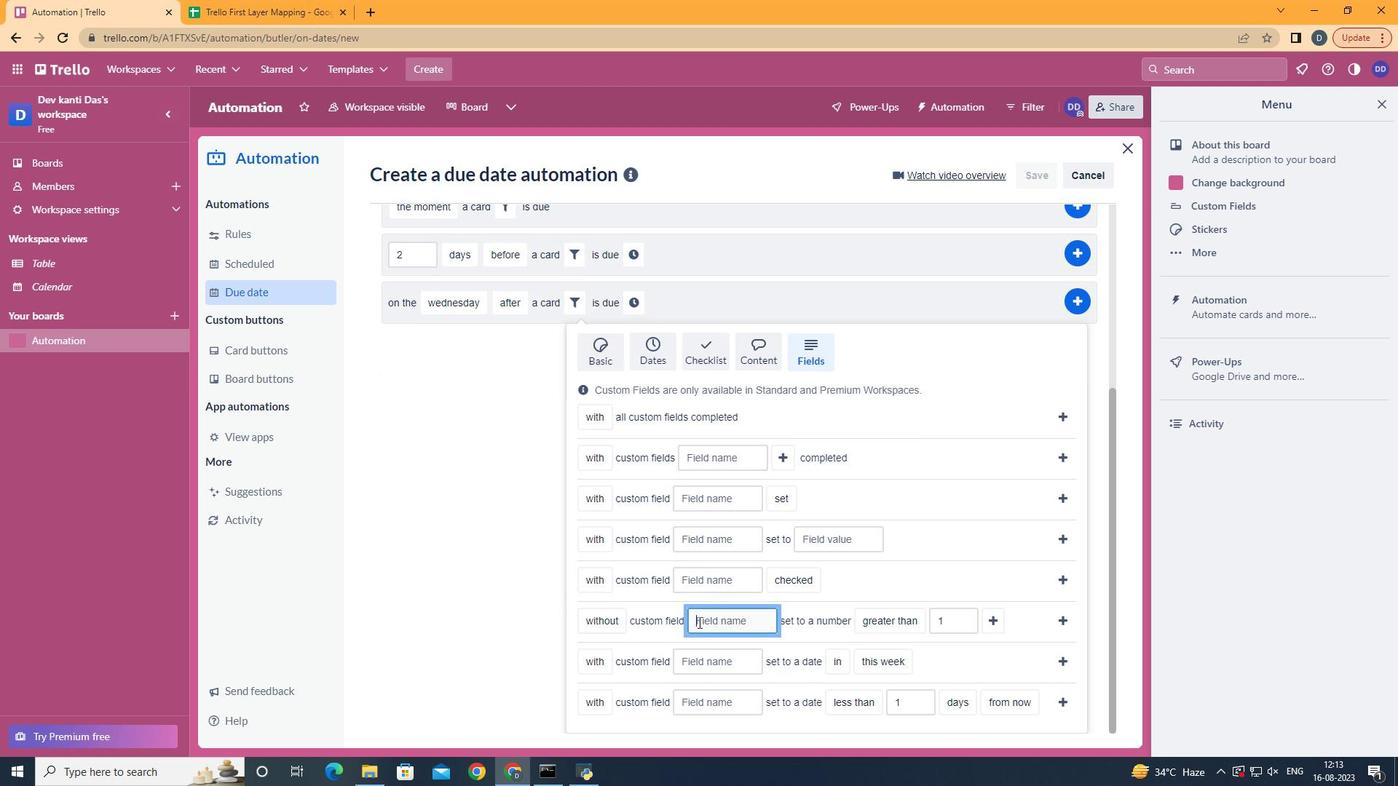 
Action: Key pressed <Key.shift>Resume
Screenshot: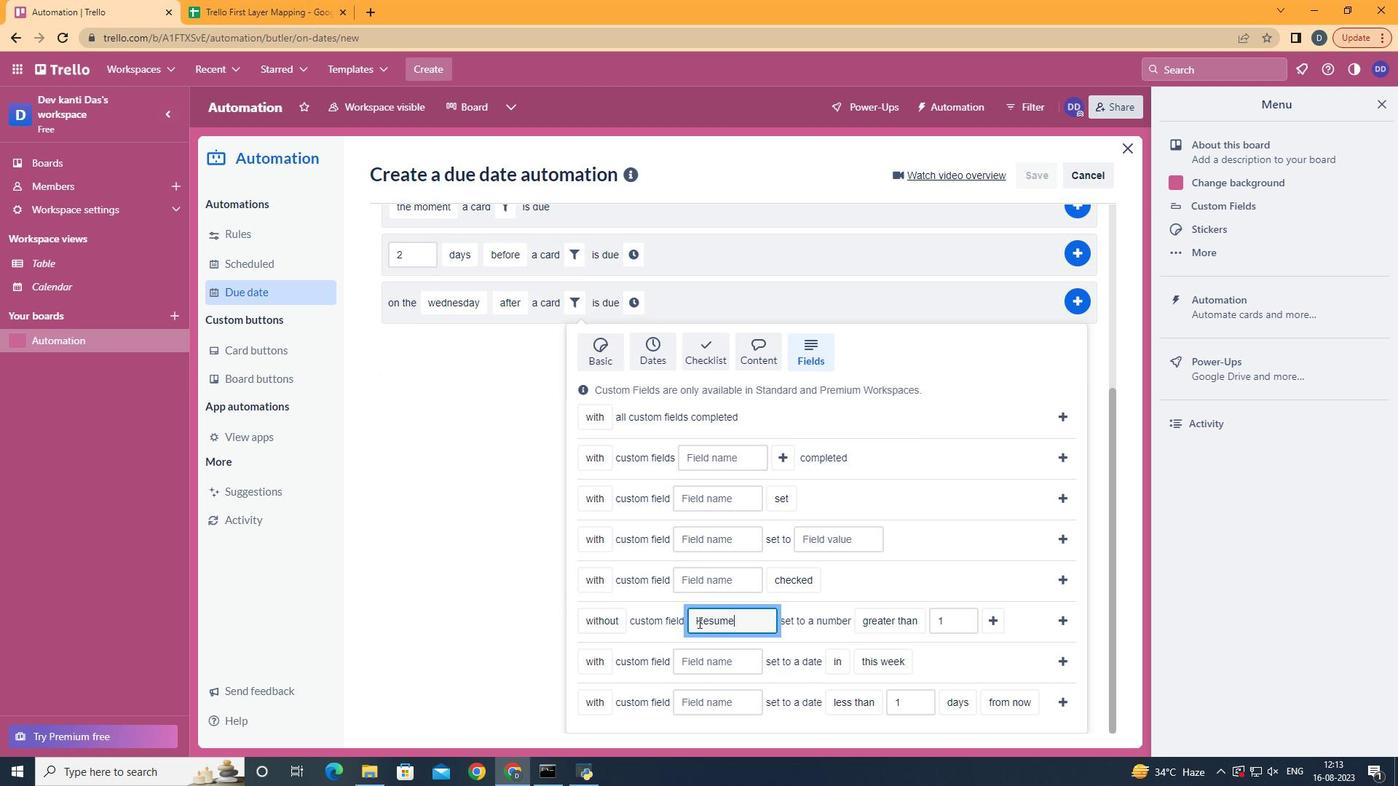 
Action: Mouse moved to (999, 621)
Screenshot: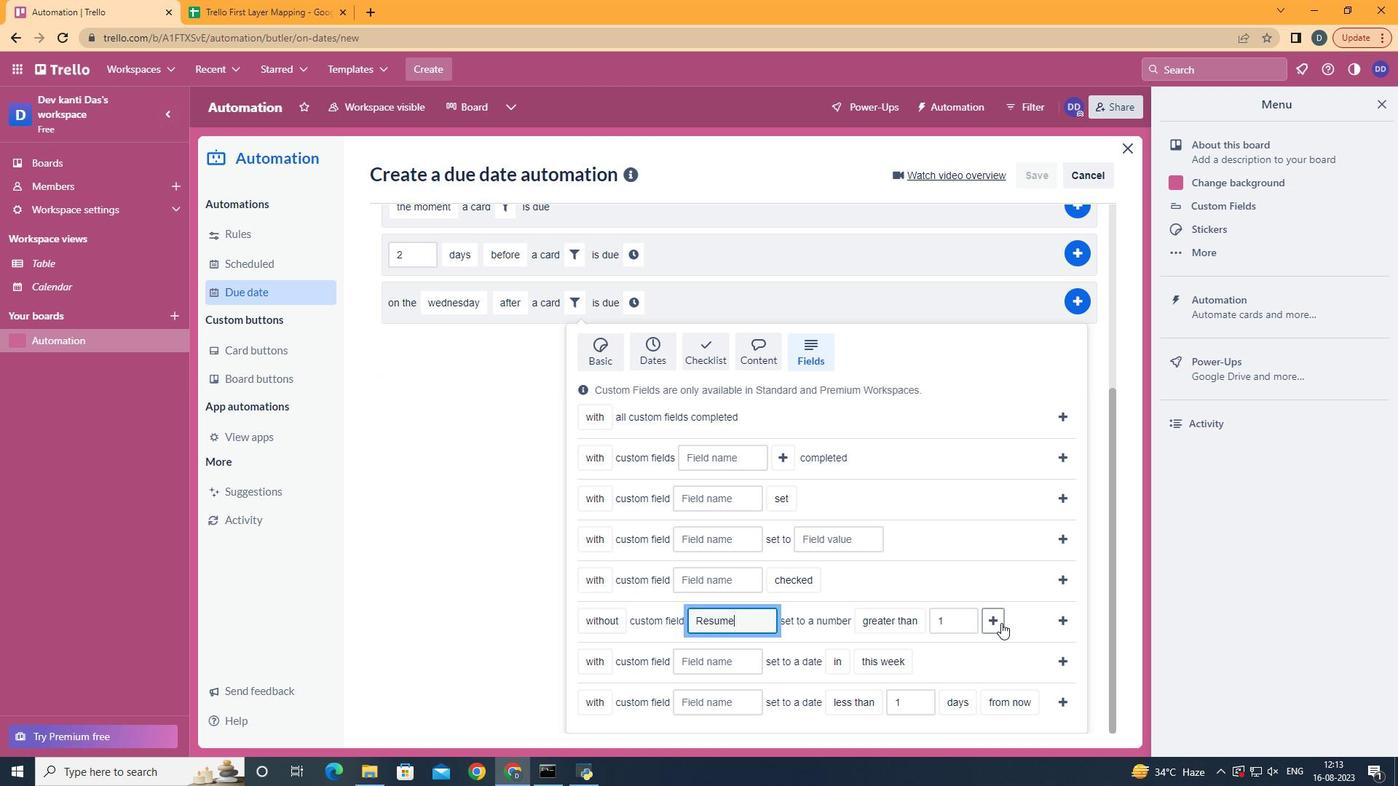 
Action: Mouse pressed left at (999, 621)
Screenshot: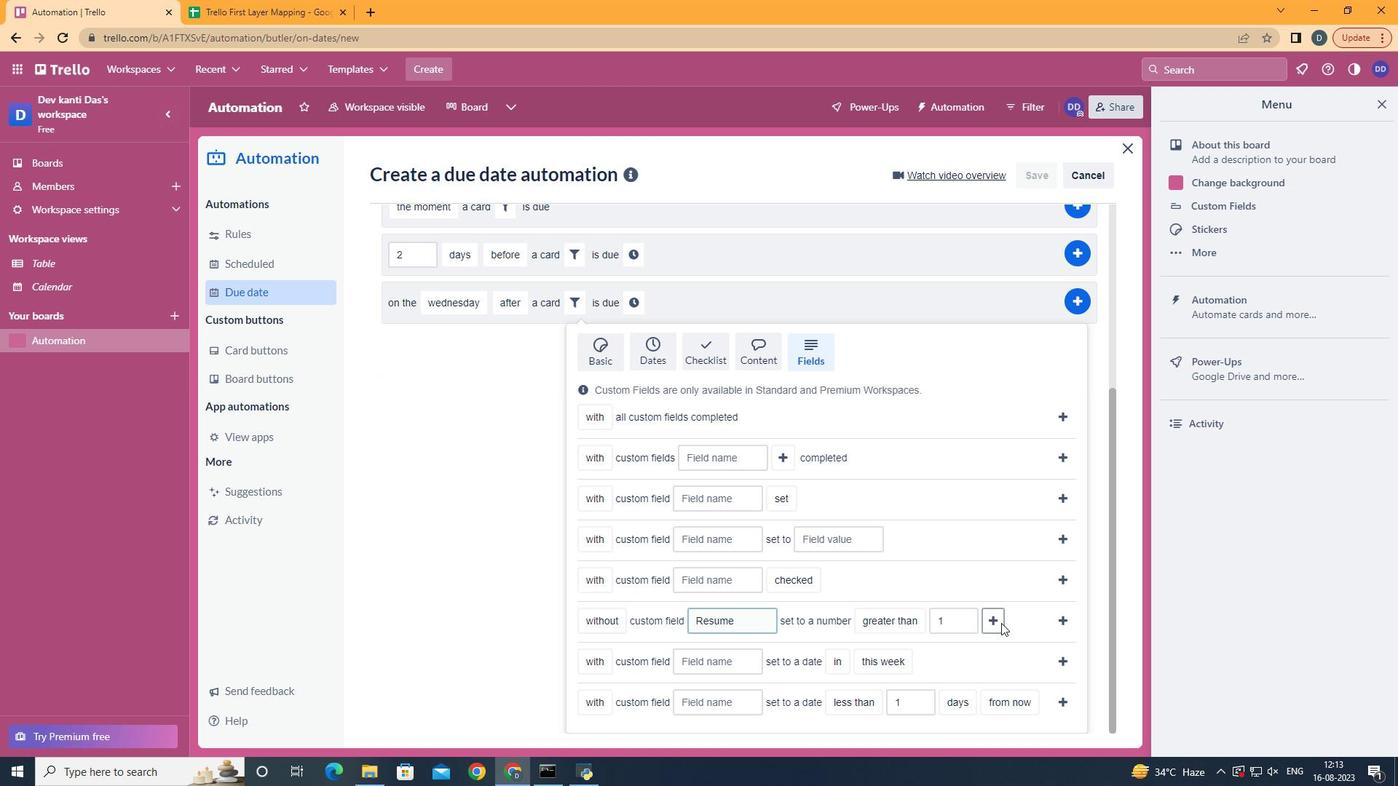 
Action: Mouse moved to (666, 559)
Screenshot: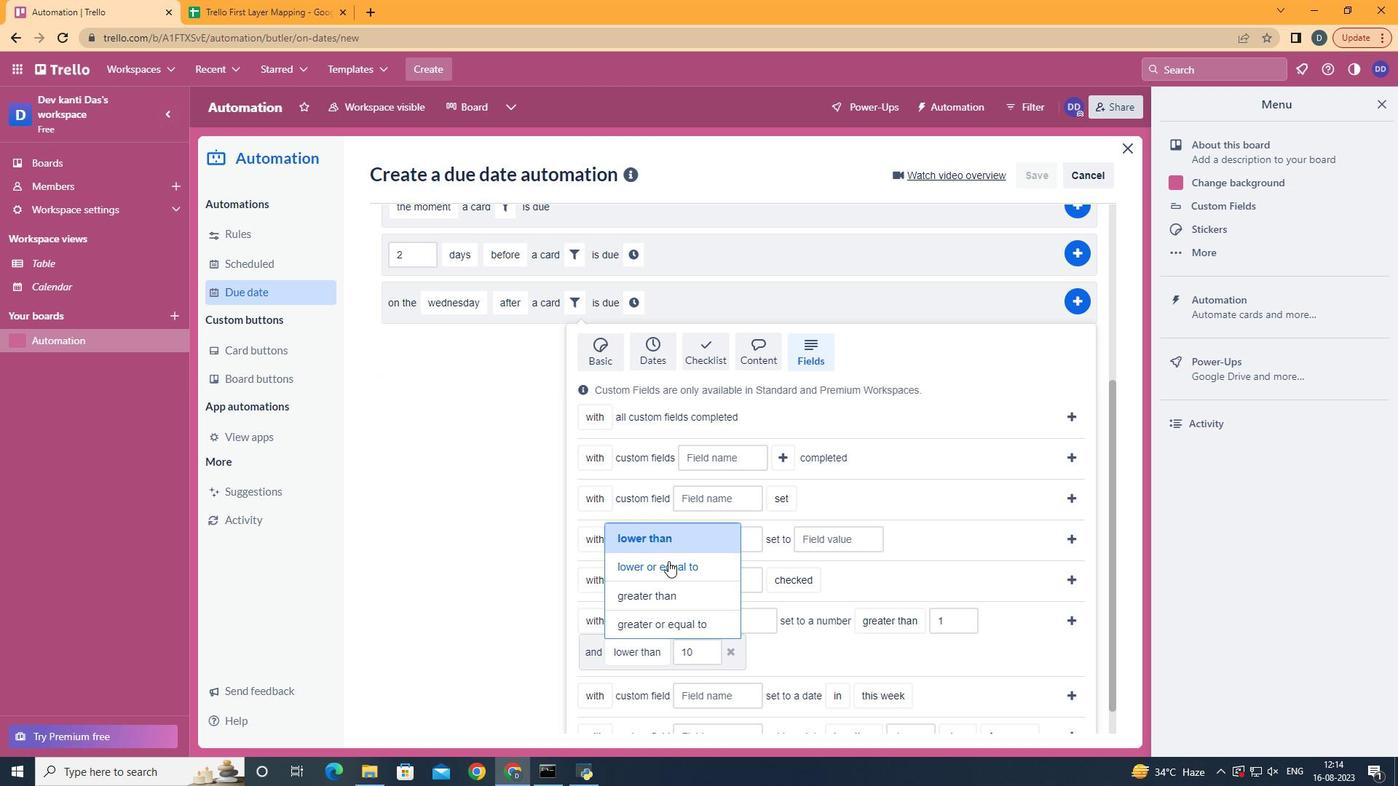 
Action: Mouse pressed left at (666, 559)
Screenshot: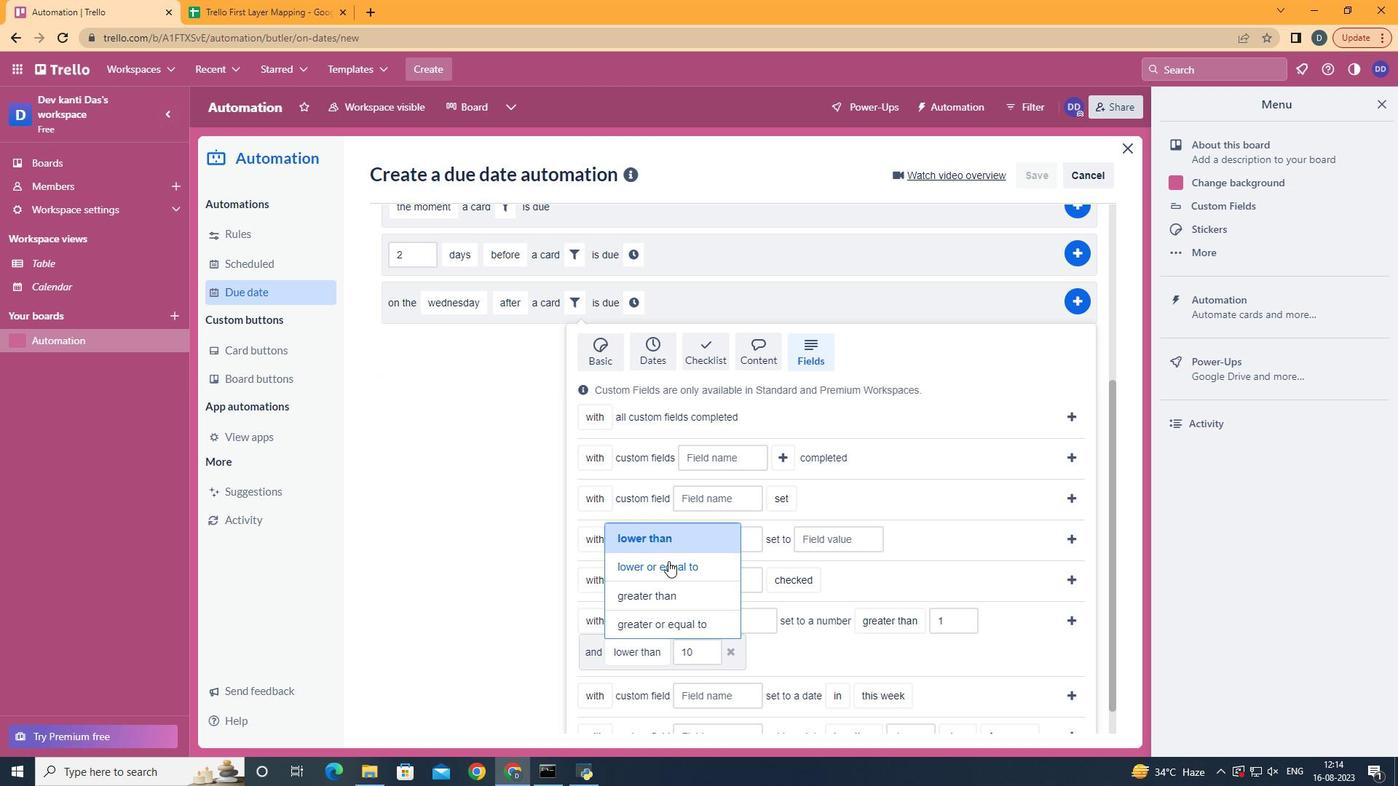 
Action: Mouse moved to (1076, 621)
Screenshot: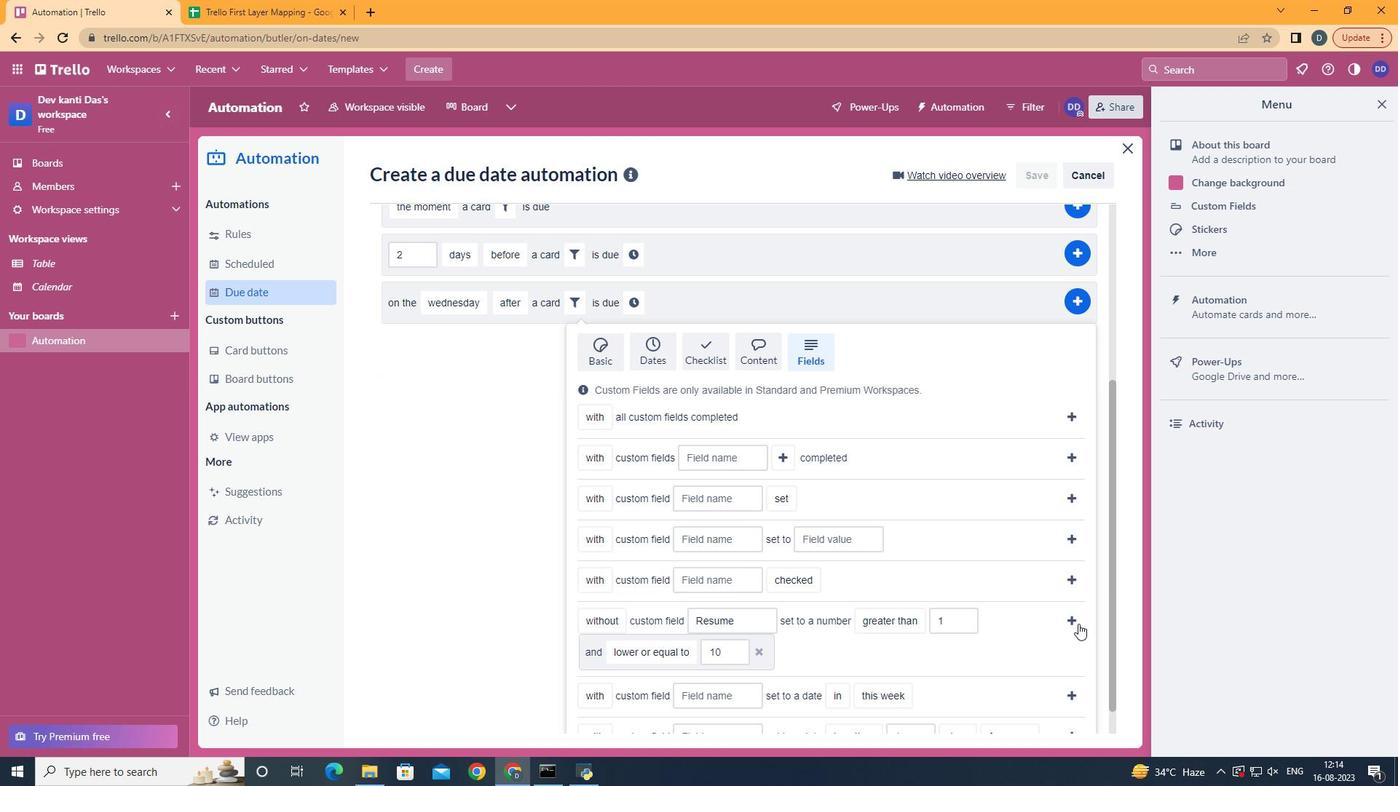 
Action: Mouse pressed left at (1076, 621)
Screenshot: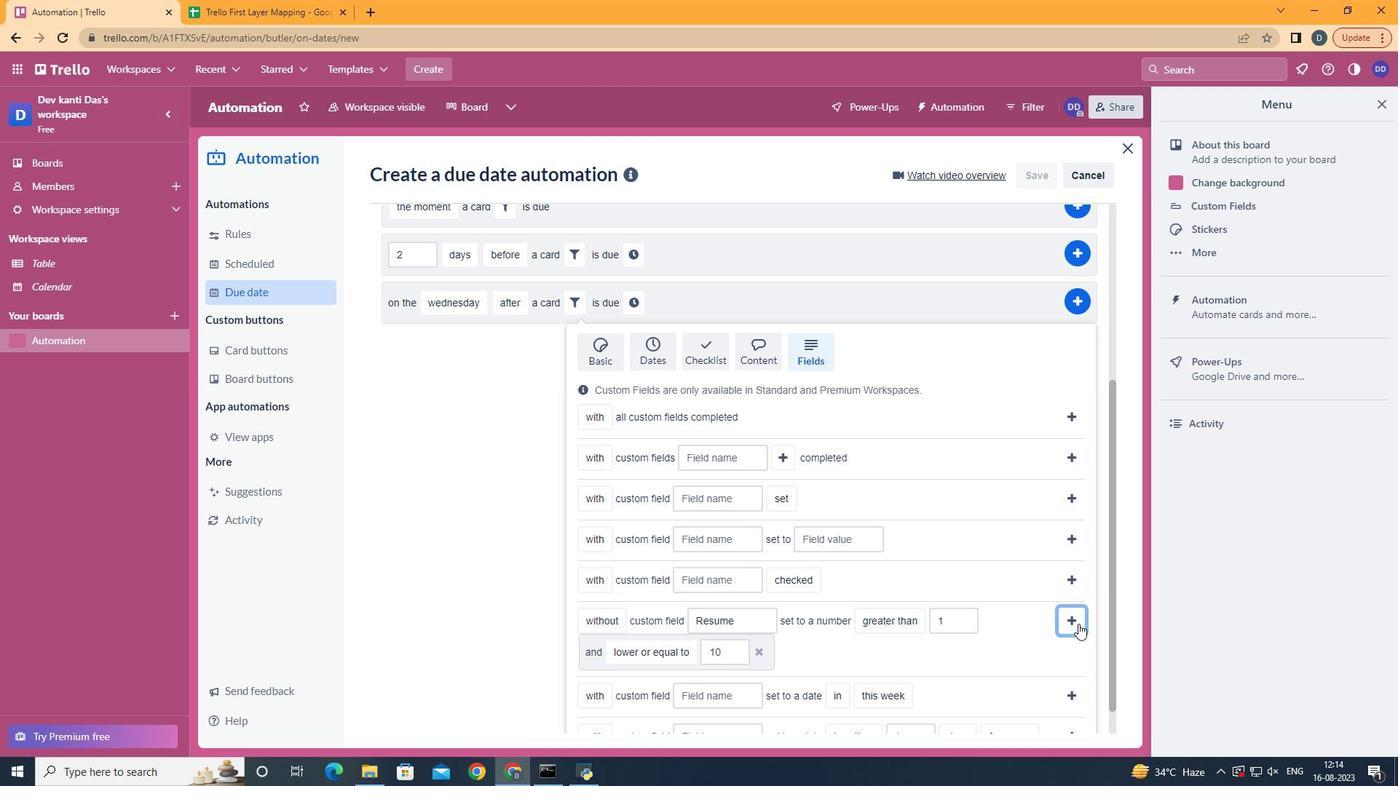 
Action: Mouse moved to (404, 609)
Screenshot: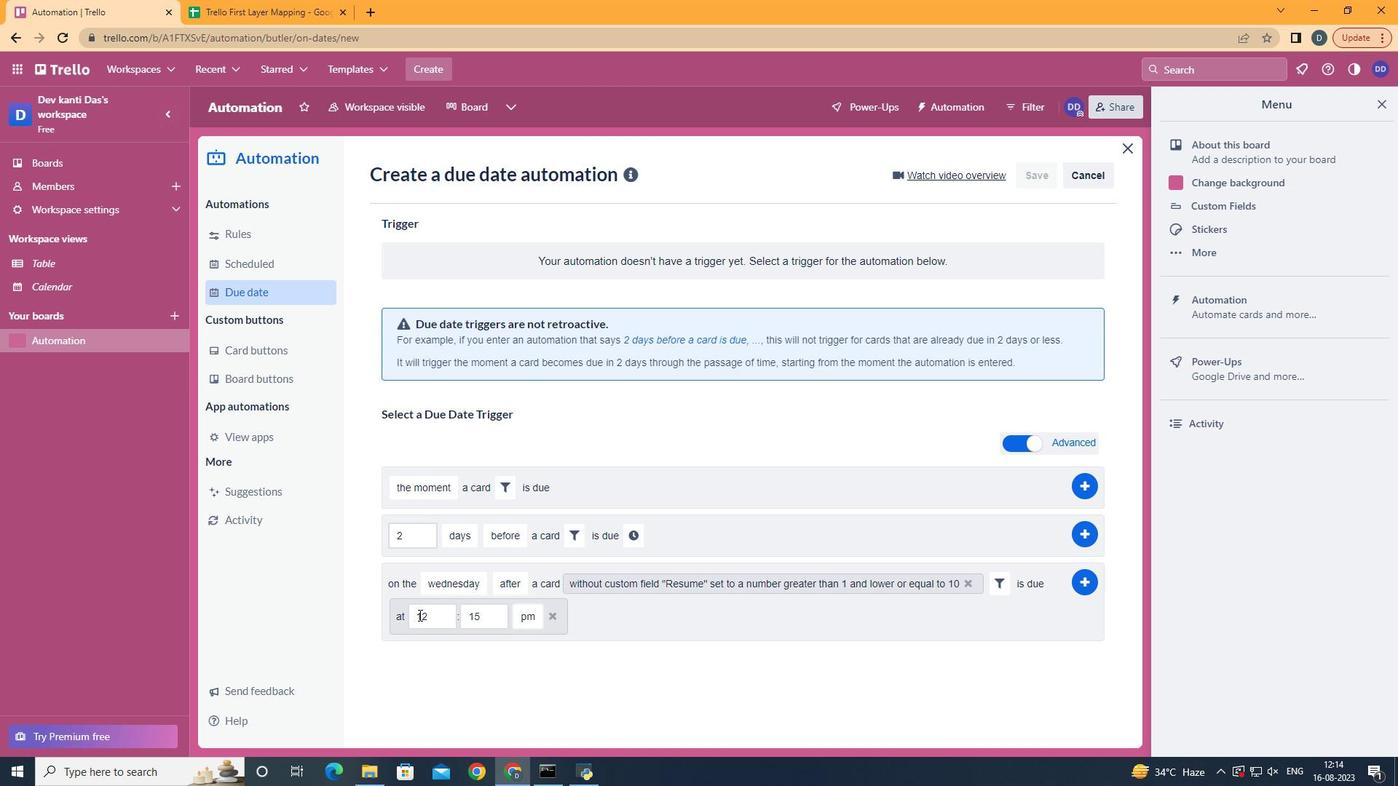 
Action: Mouse pressed left at (404, 609)
Screenshot: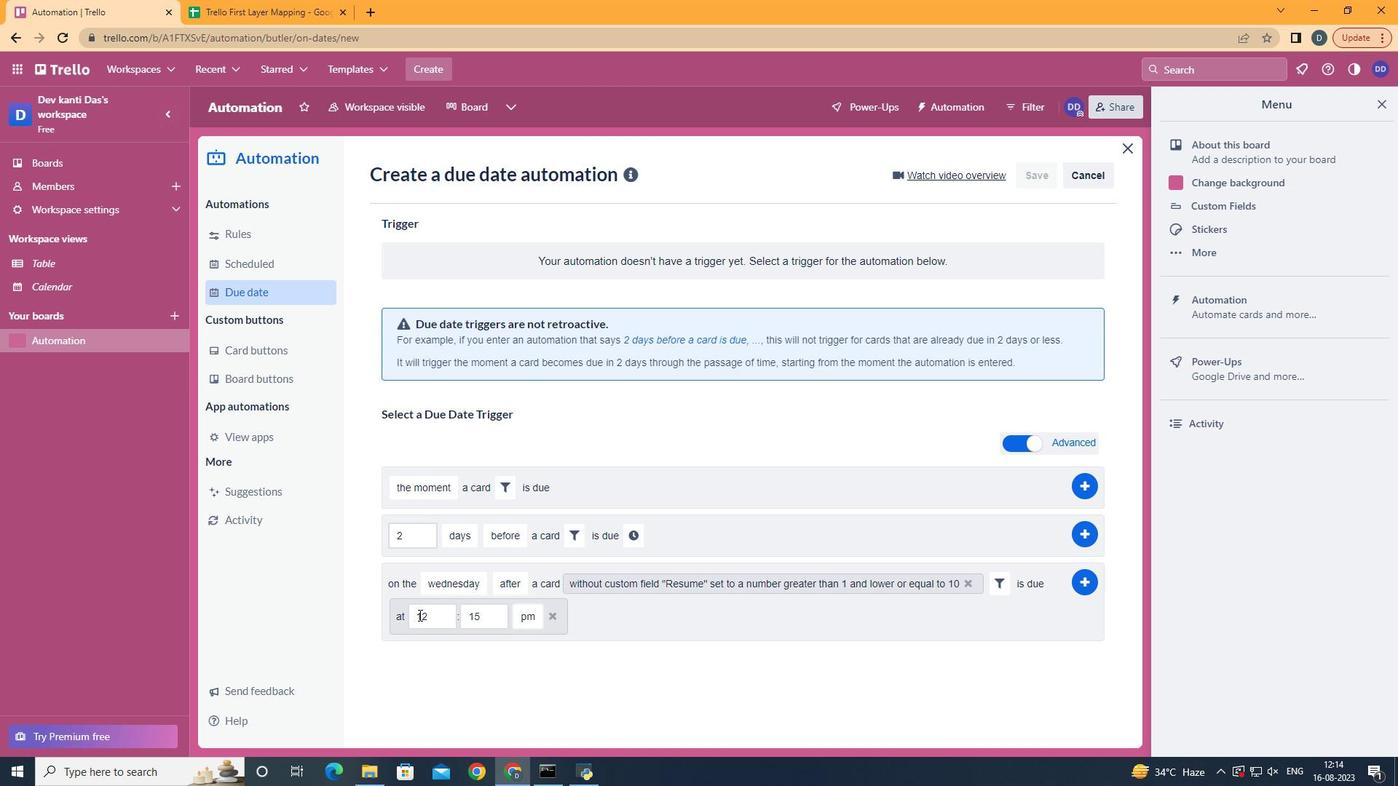 
Action: Mouse moved to (447, 619)
Screenshot: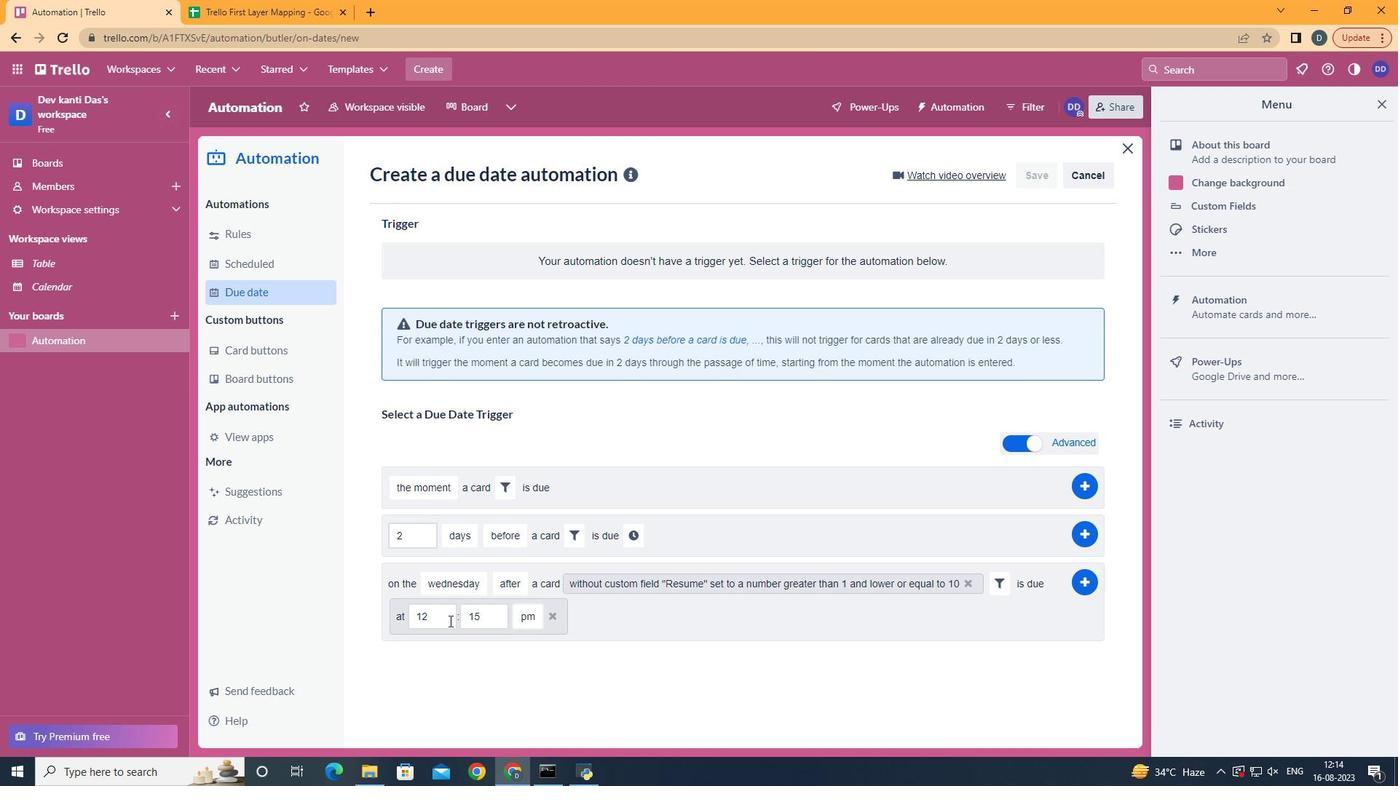 
Action: Mouse pressed left at (447, 619)
Screenshot: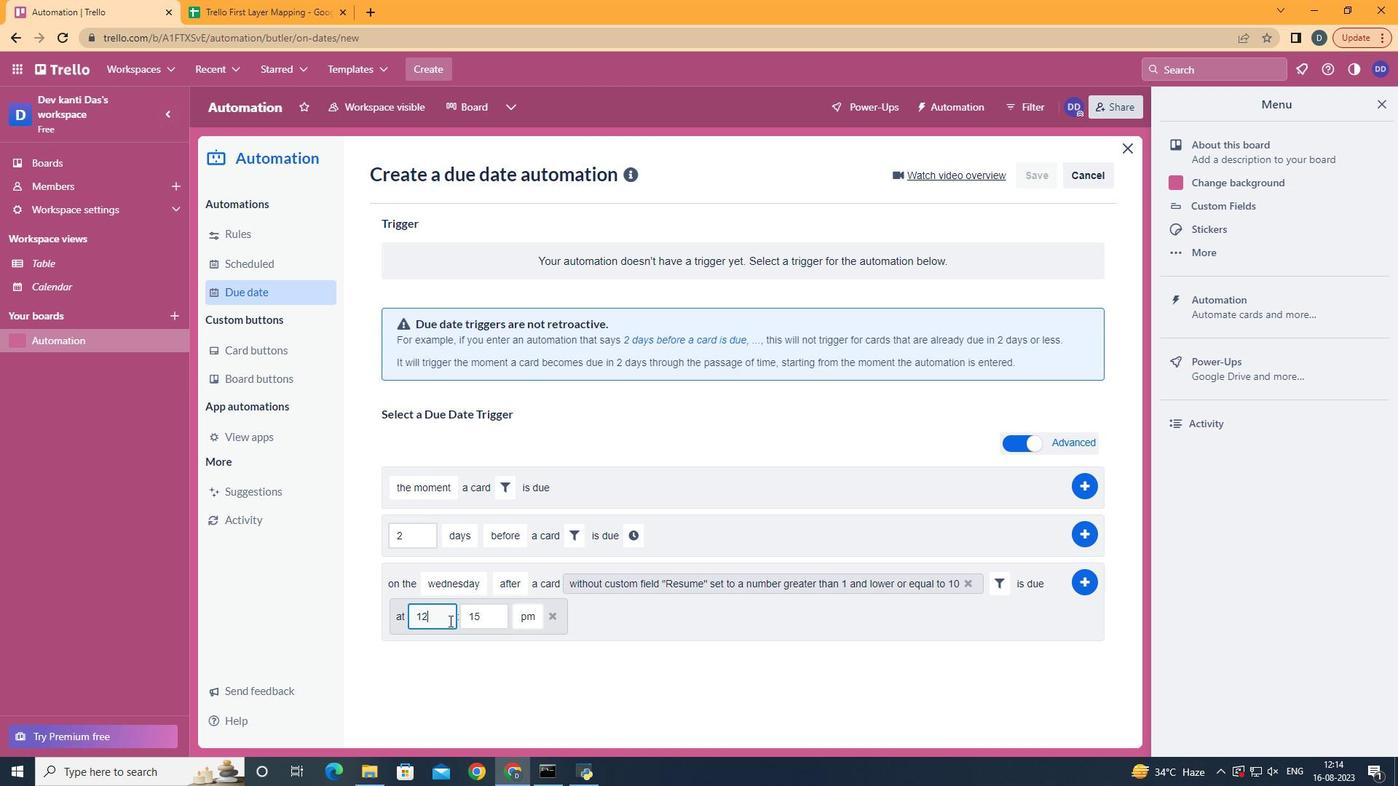 
Action: Key pressed <Key.backspace>1
Screenshot: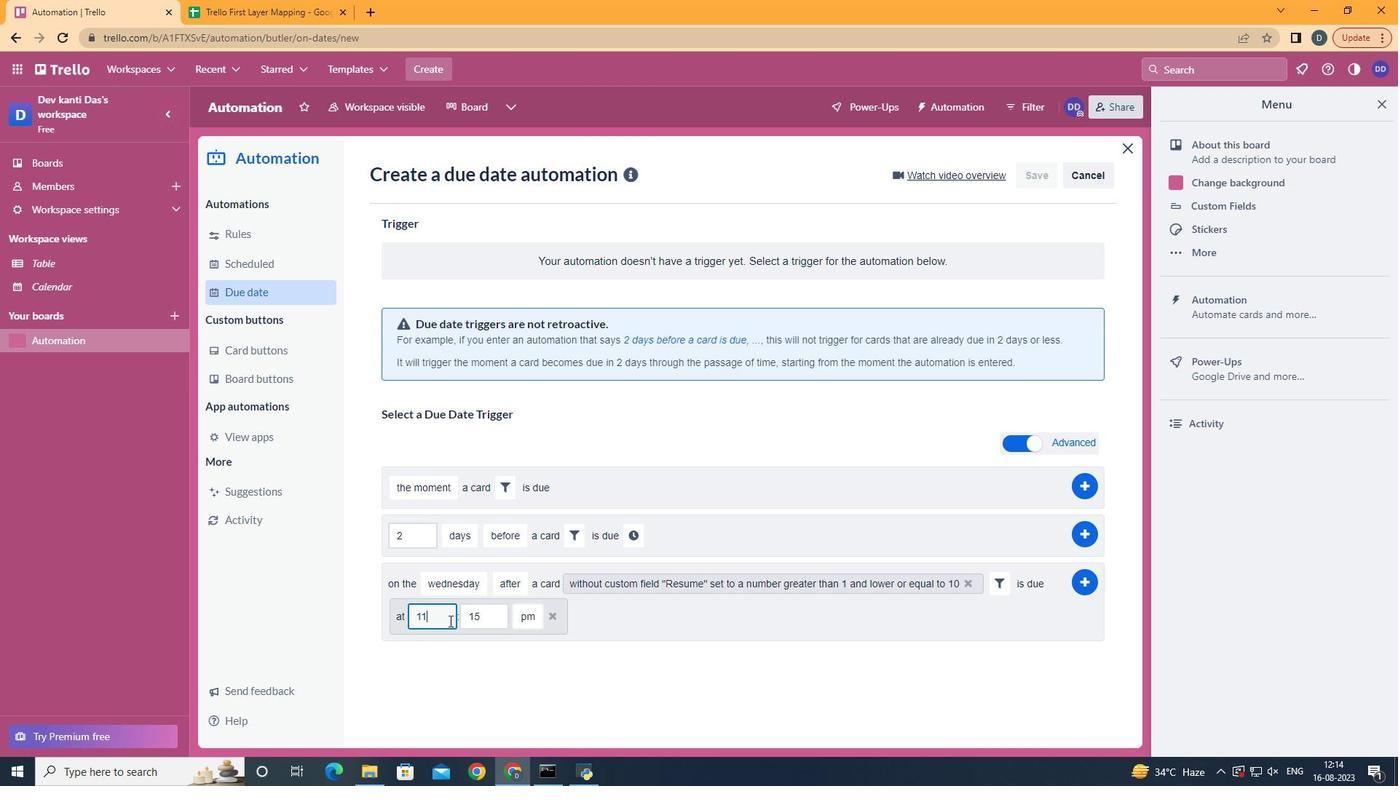 
Action: Mouse moved to (485, 609)
Screenshot: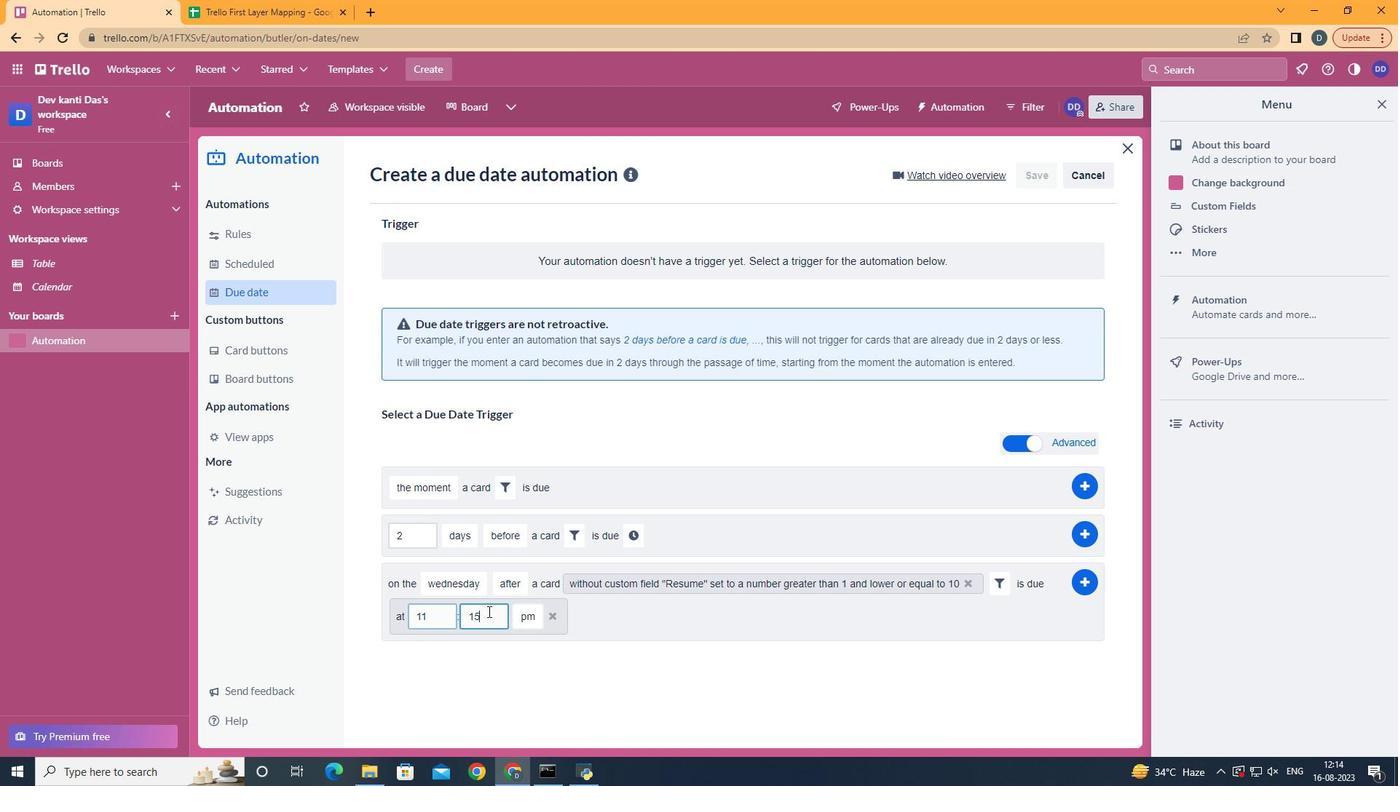 
Action: Mouse pressed left at (485, 609)
Screenshot: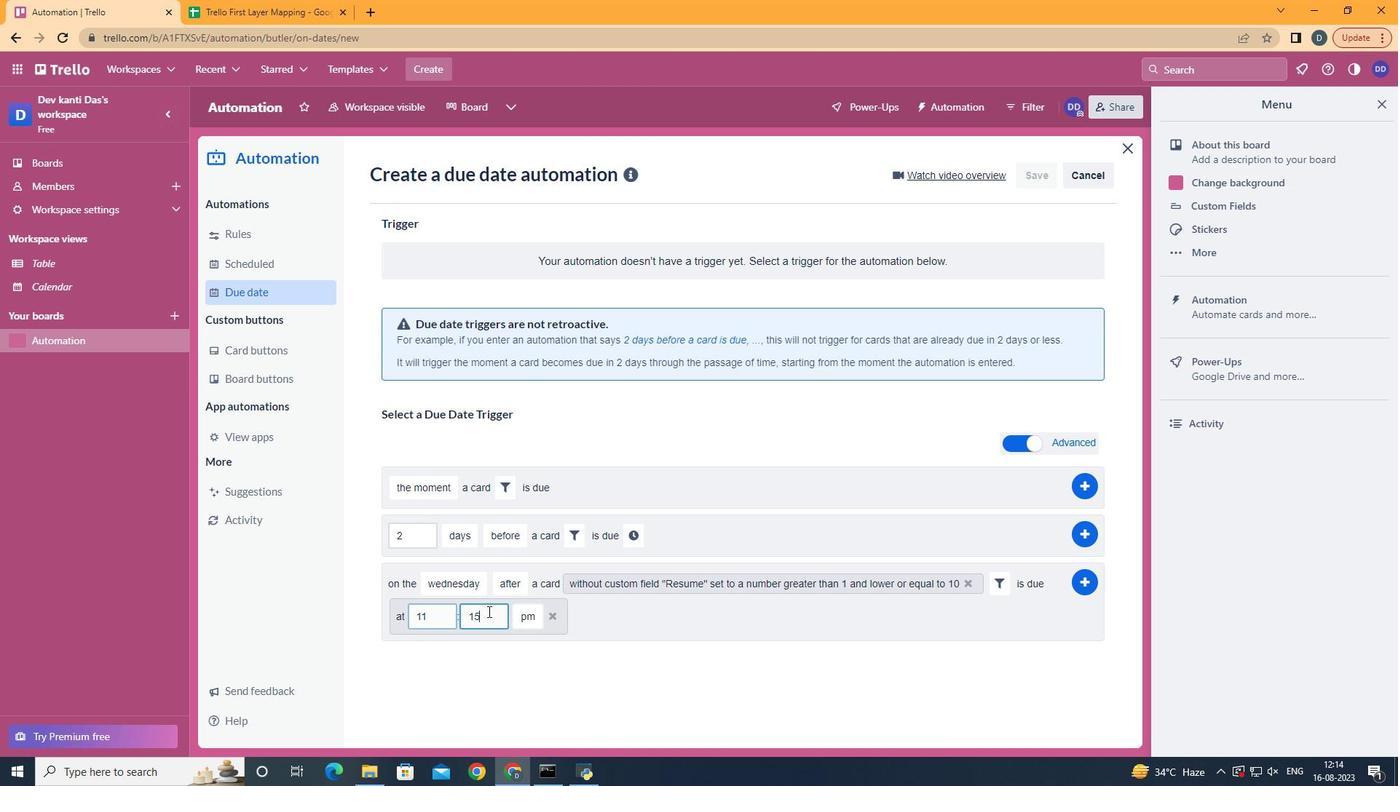 
Action: Key pressed <Key.backspace>
Screenshot: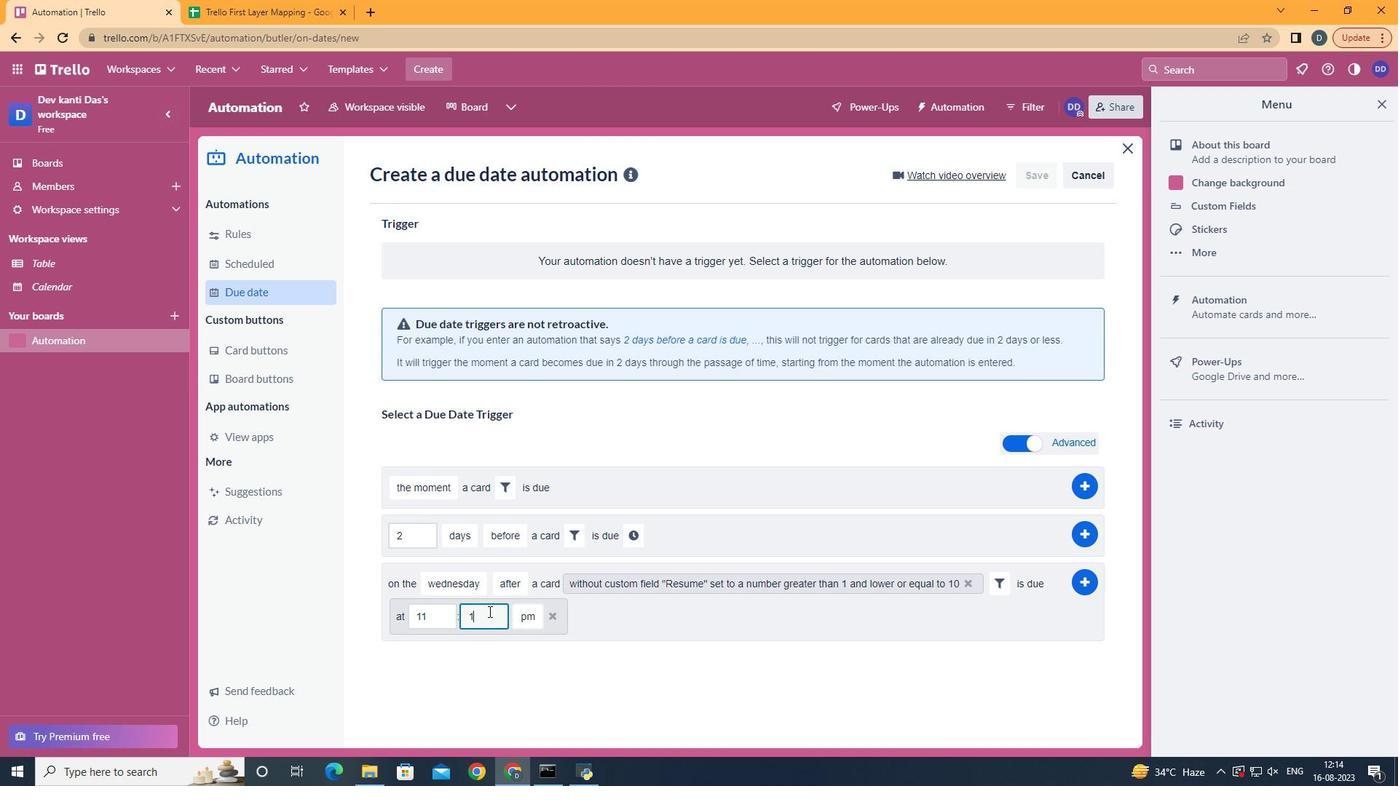 
Action: Mouse moved to (486, 609)
Screenshot: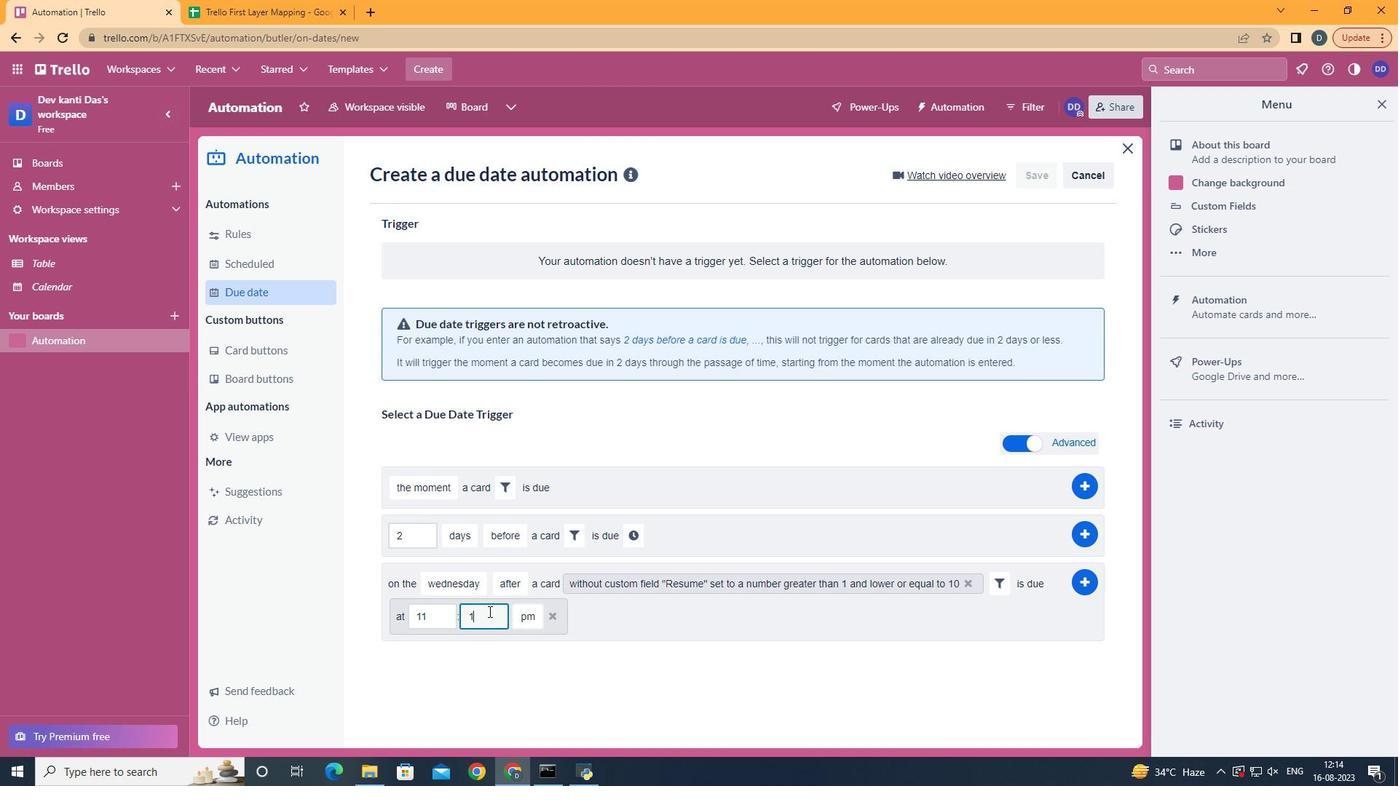 
Action: Key pressed <Key.backspace>00
Screenshot: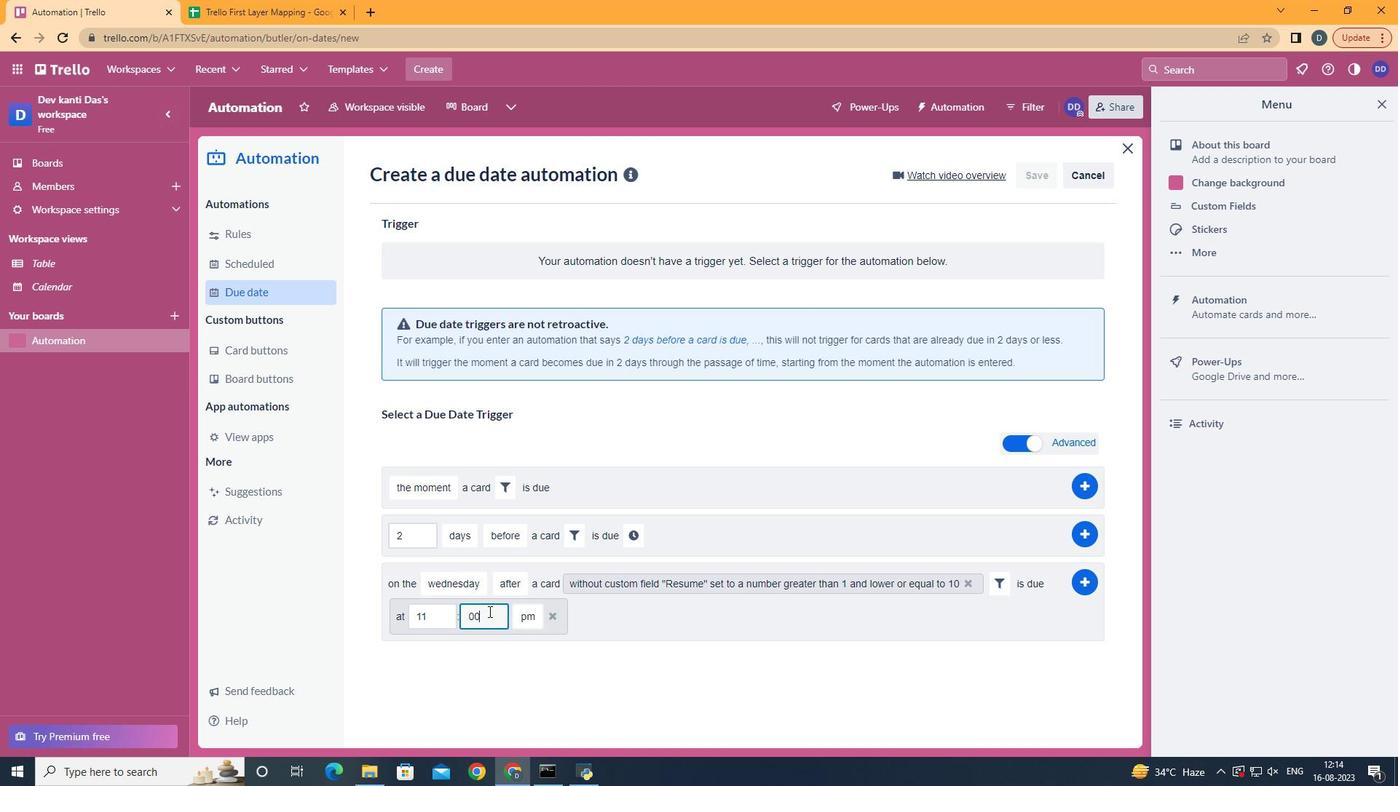 
Action: Mouse moved to (525, 641)
Screenshot: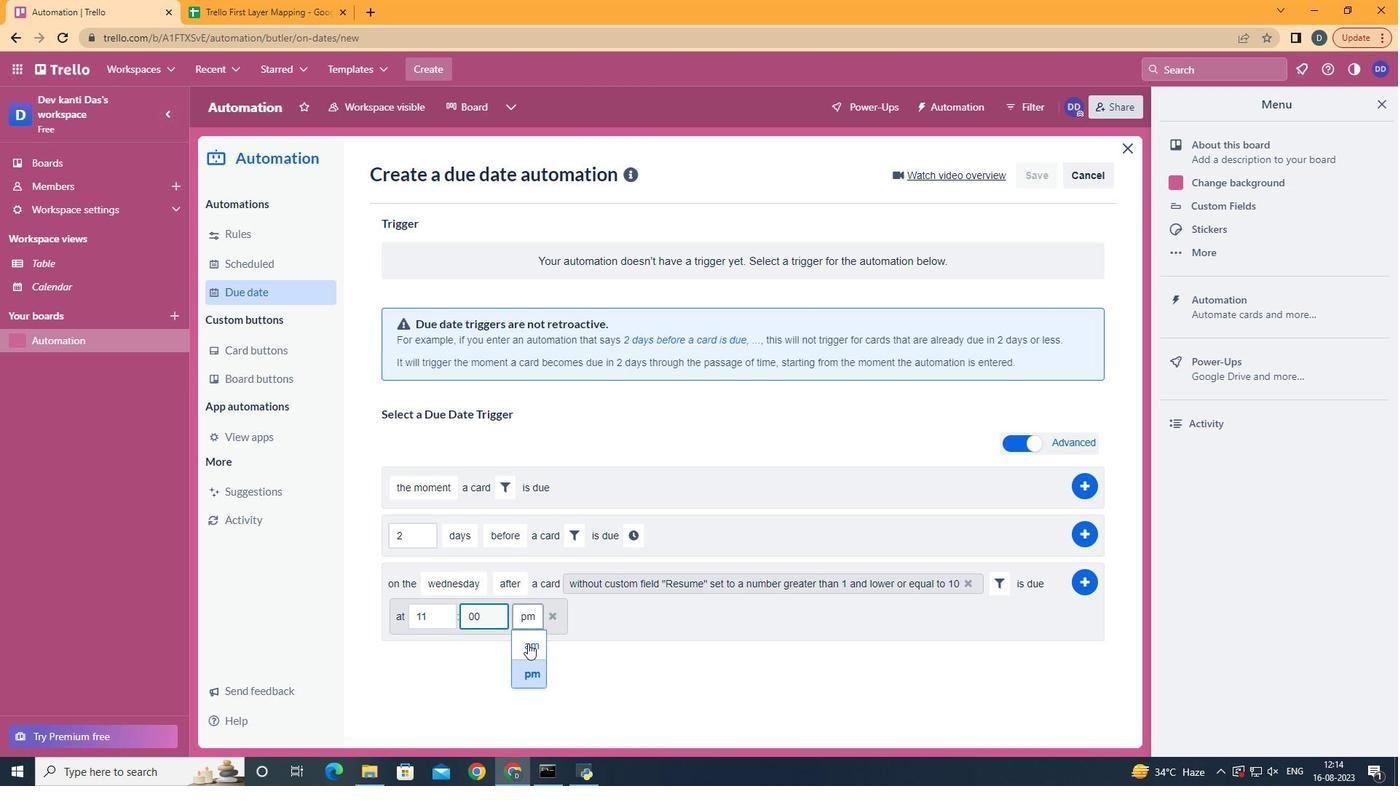
Action: Mouse pressed left at (525, 641)
Screenshot: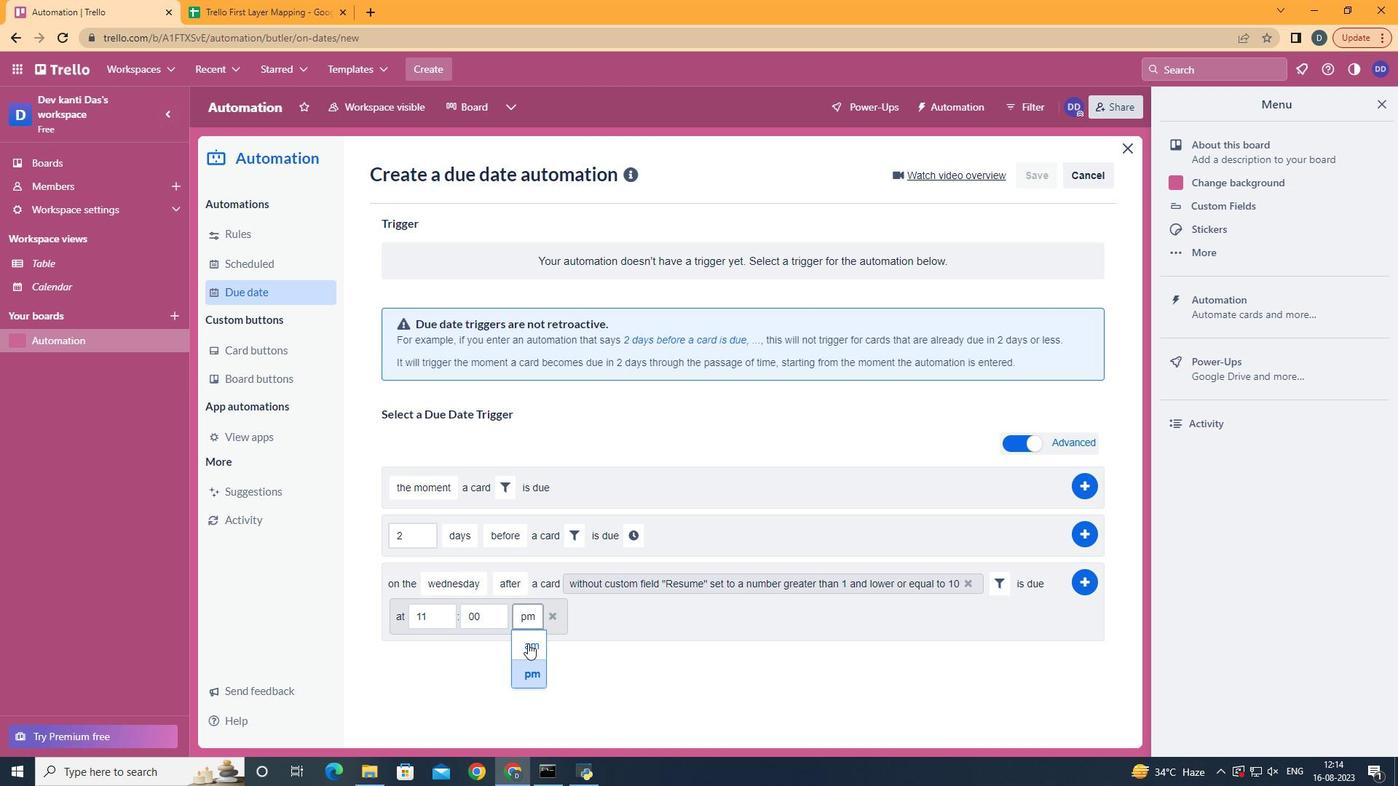 
Action: Mouse moved to (1069, 587)
Screenshot: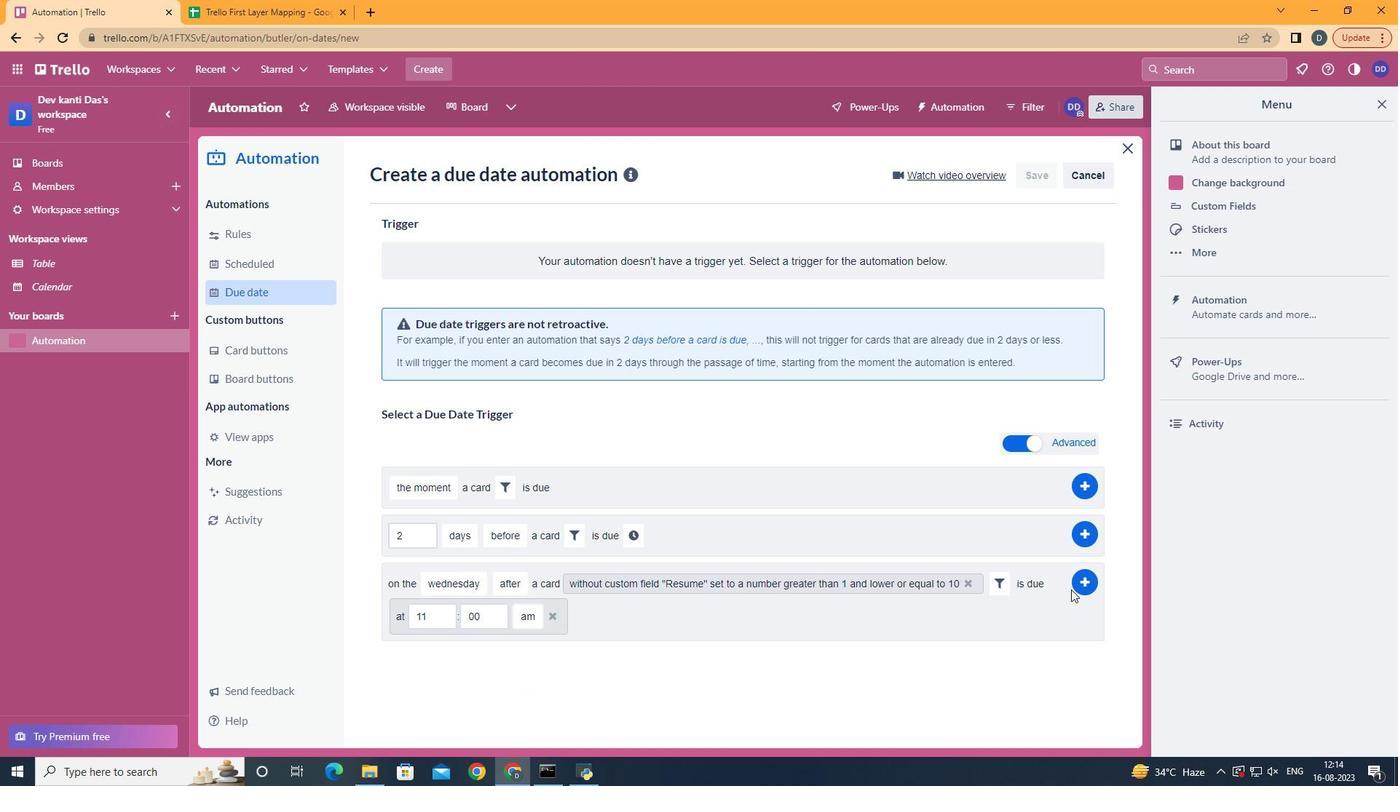 
Action: Mouse pressed left at (1069, 587)
Screenshot: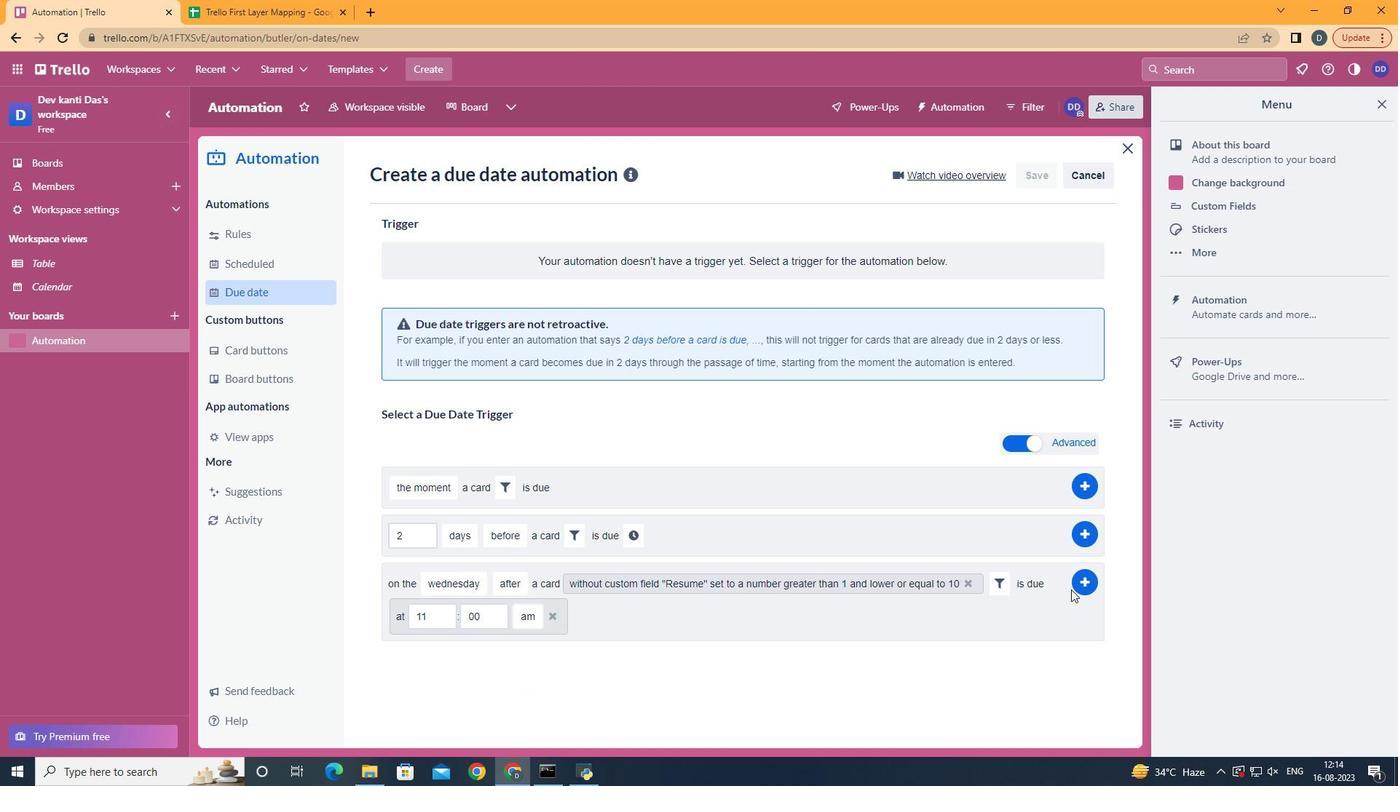 
Action: Mouse moved to (1081, 579)
Screenshot: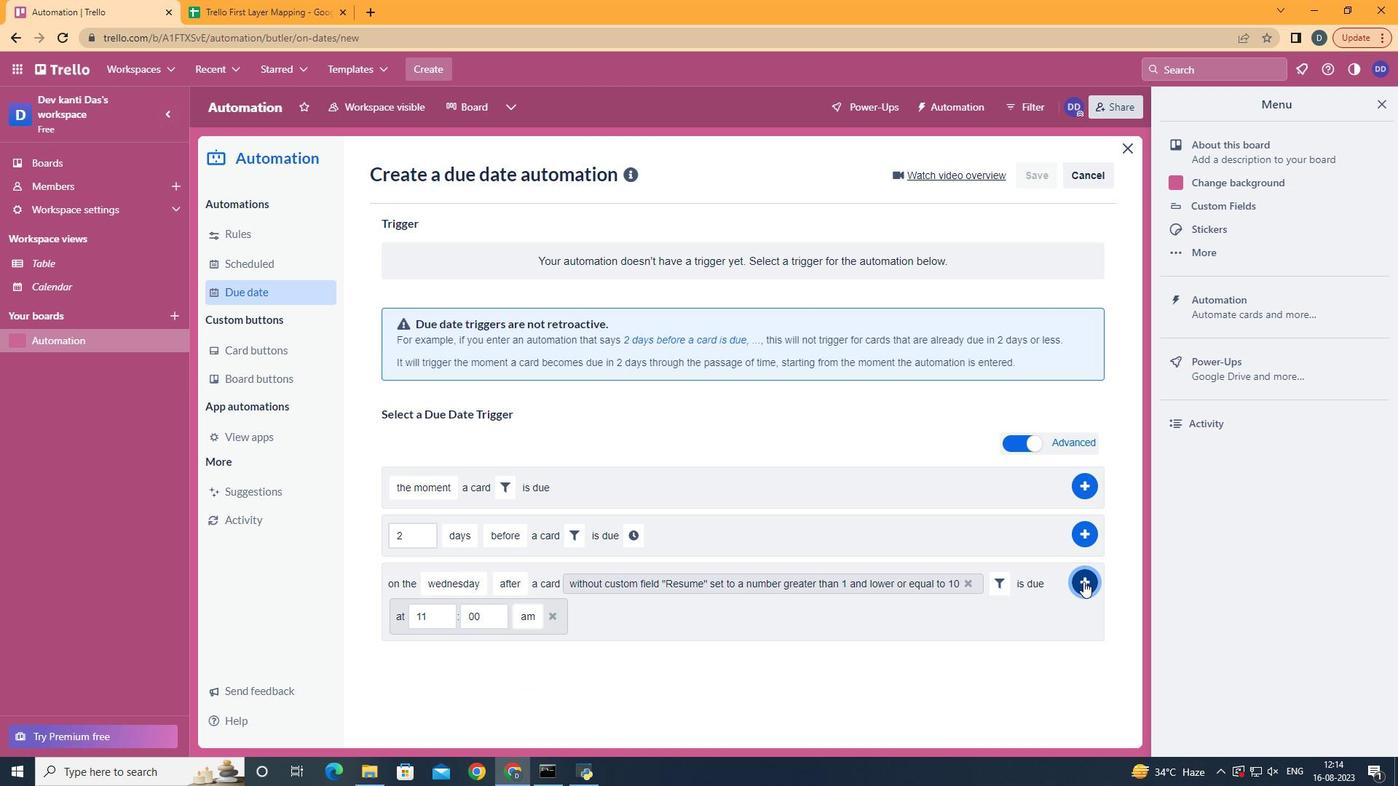 
Action: Mouse pressed left at (1081, 579)
Screenshot: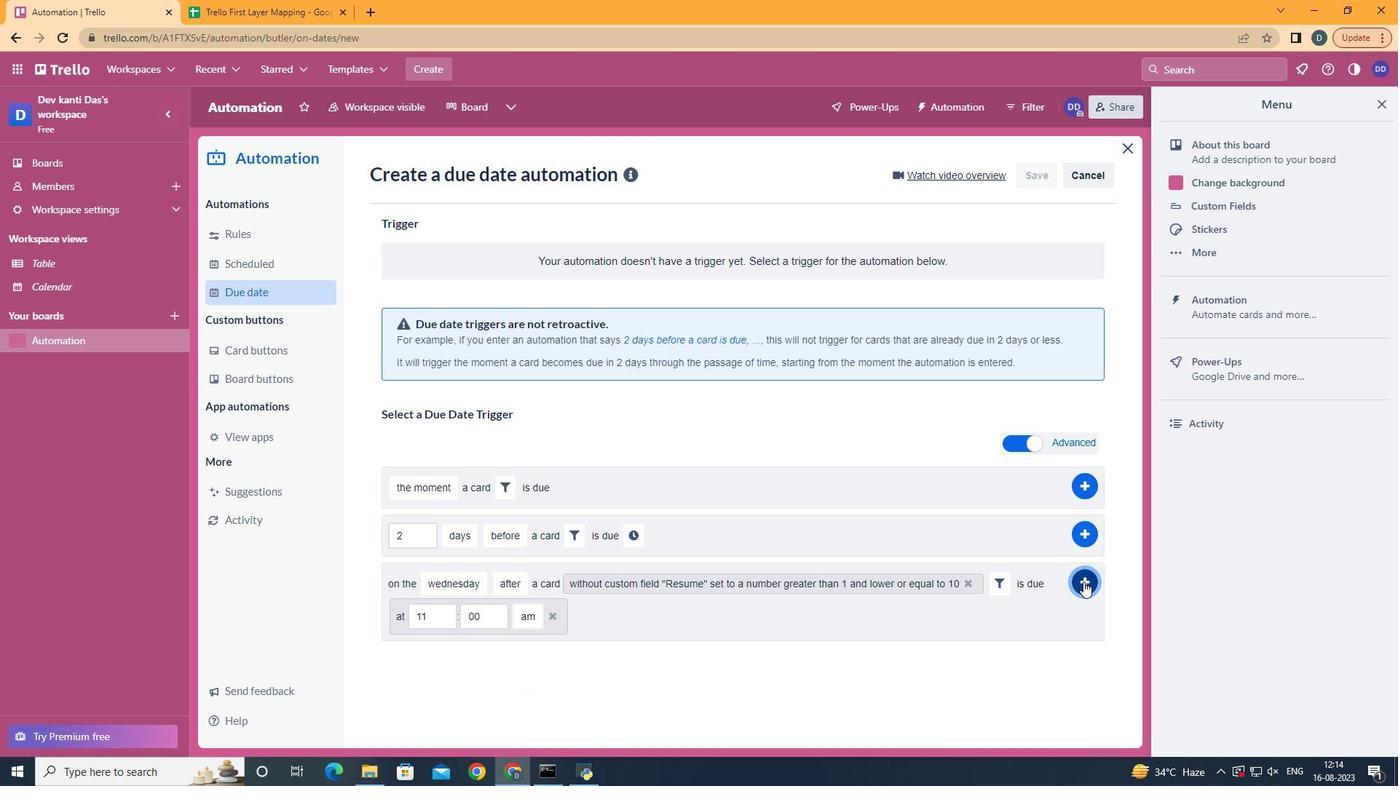 
